 Task: Create new contact,   with mail id: 'ClarkMaya@nyc.gov', first name: 'Maya', Last name: 'Clark', Job Title: Financial Advisor, Phone number (801) 555-5678. Change life cycle stage to  'Lead' and lead status to 'New'. Add new company to the associated contact: www.linfox.comcountries
 . Logged in from softage.5@softage.net
Action: Mouse moved to (99, 56)
Screenshot: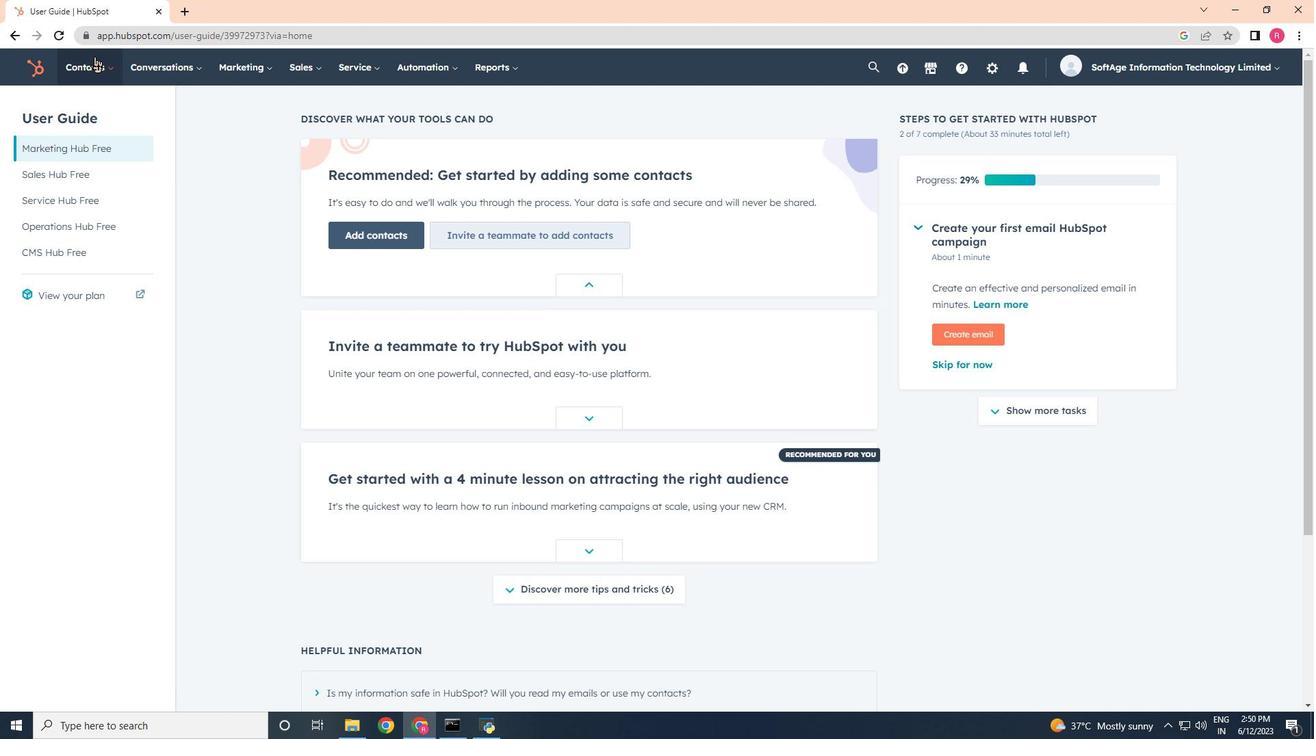 
Action: Mouse pressed left at (99, 56)
Screenshot: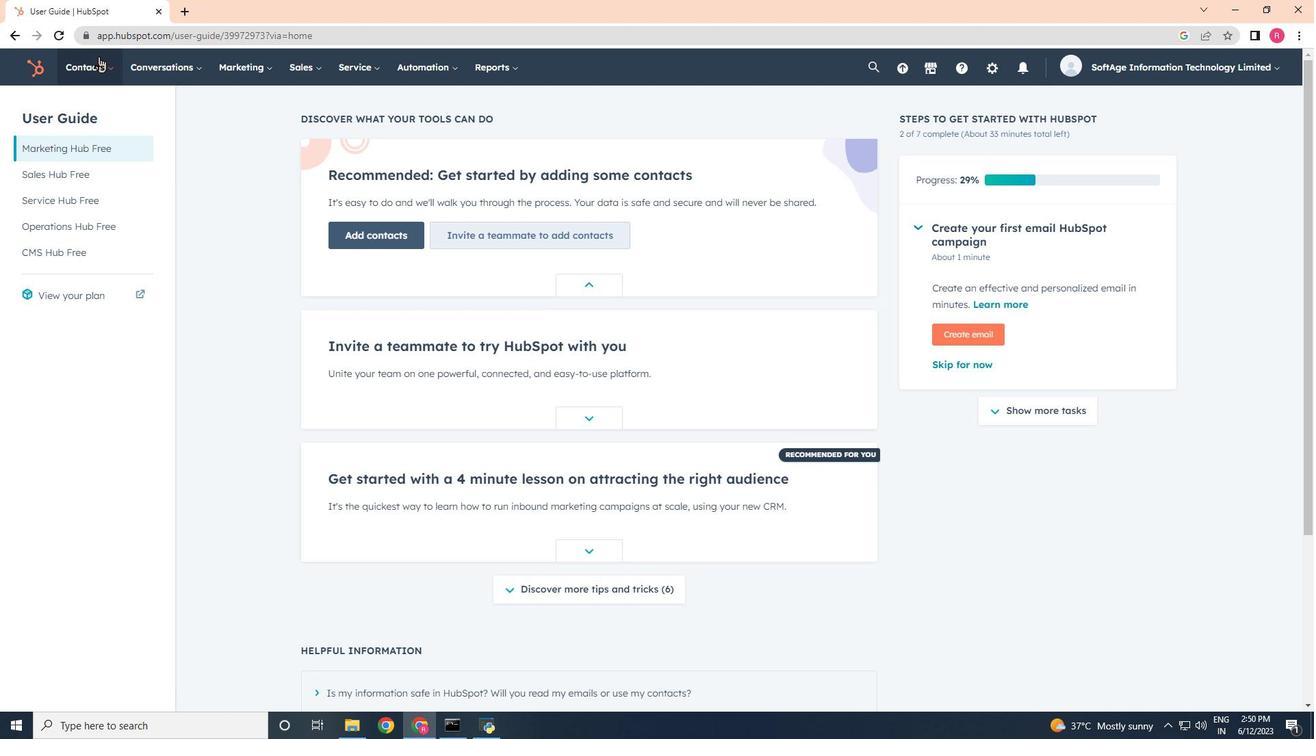 
Action: Mouse moved to (119, 100)
Screenshot: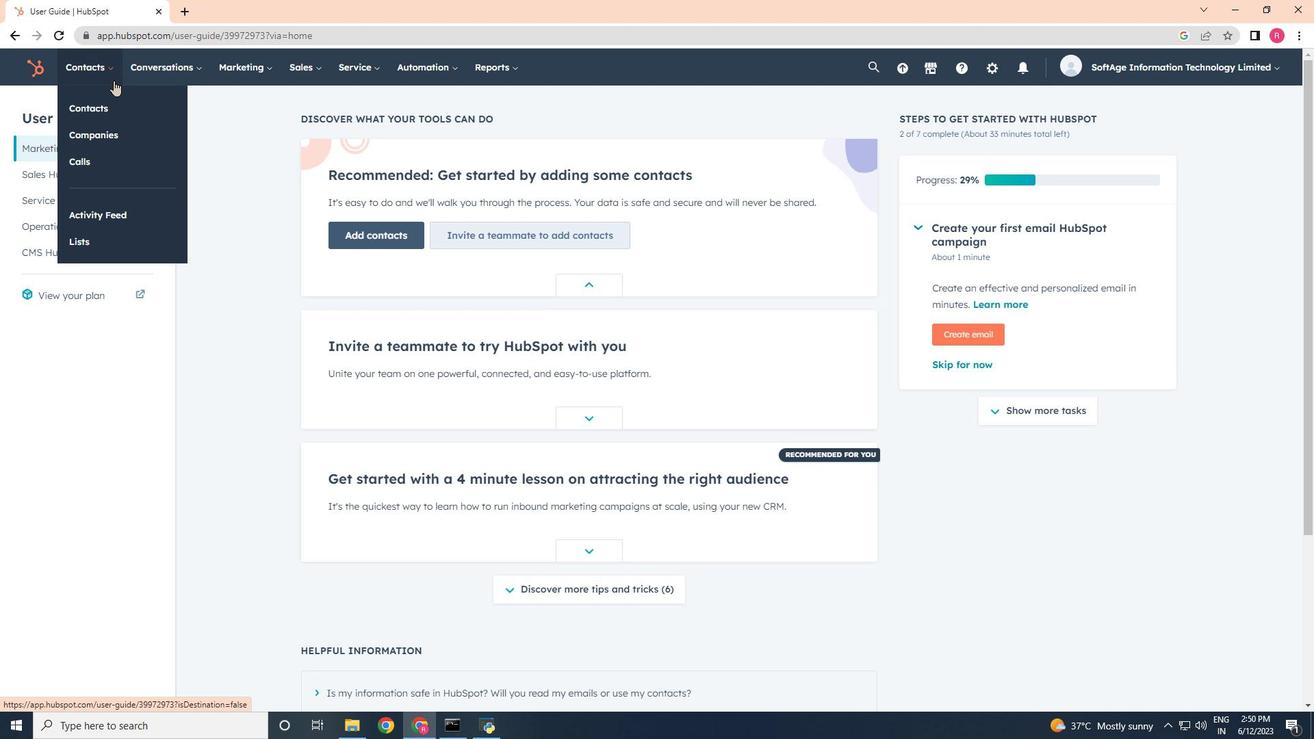 
Action: Mouse pressed left at (119, 100)
Screenshot: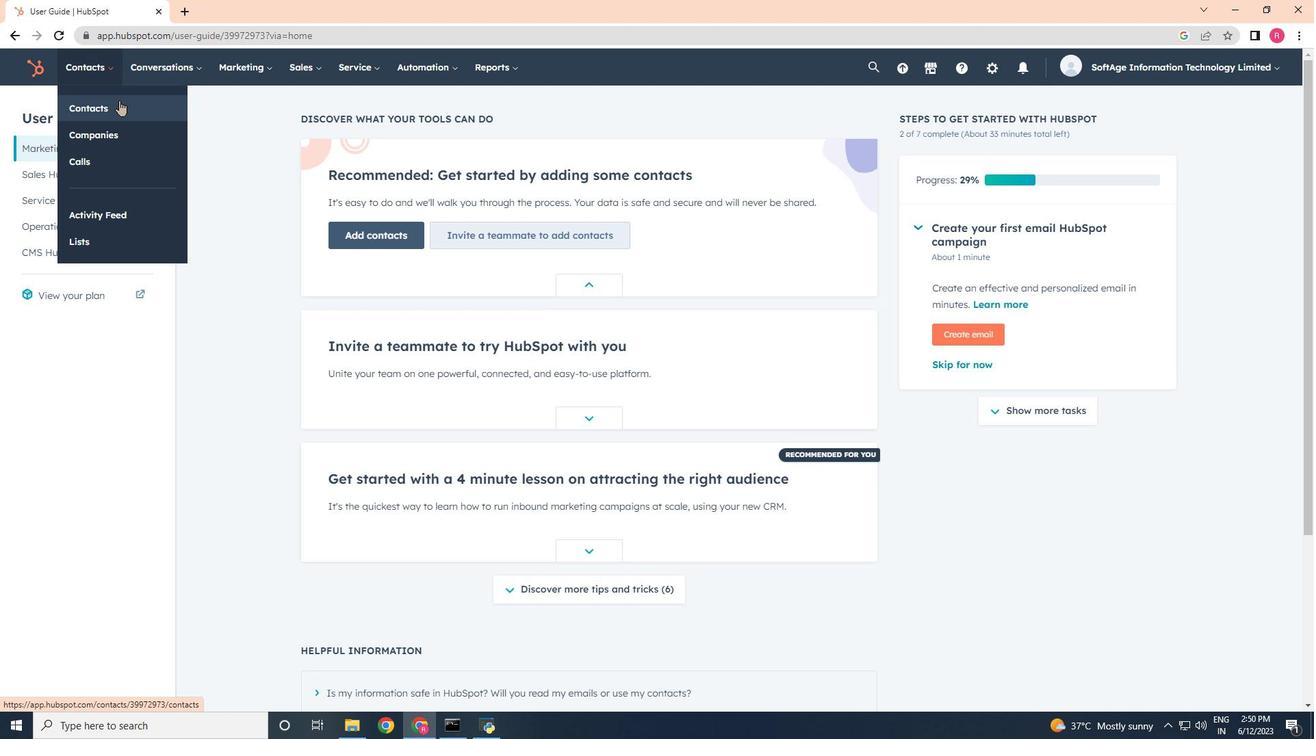 
Action: Mouse moved to (1223, 115)
Screenshot: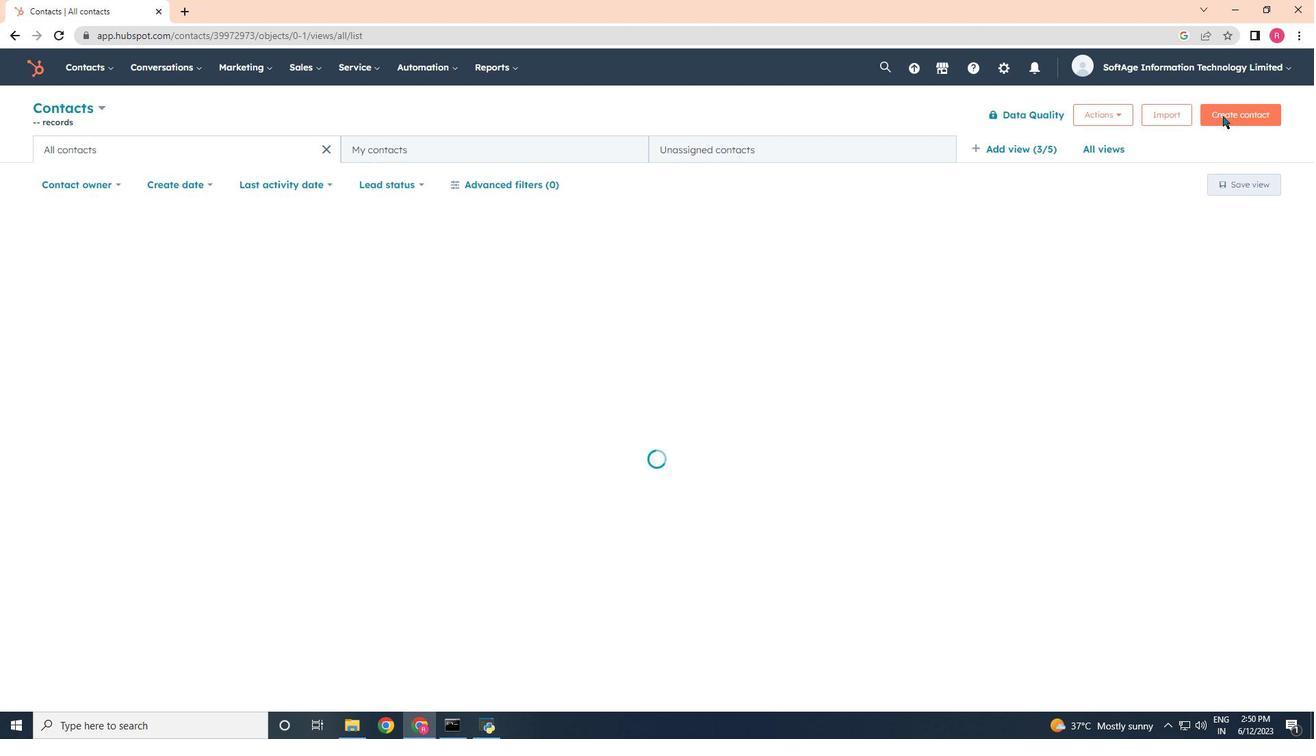 
Action: Mouse pressed left at (1223, 115)
Screenshot: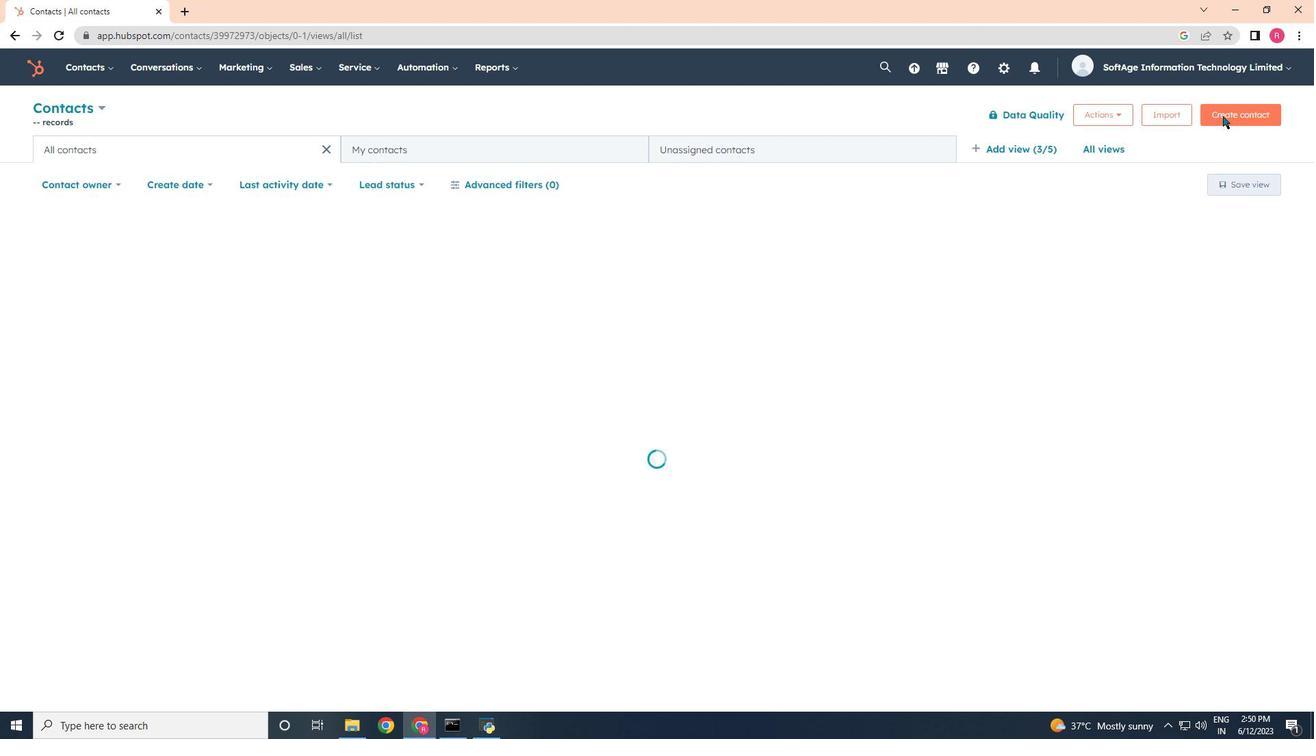 
Action: Mouse moved to (979, 186)
Screenshot: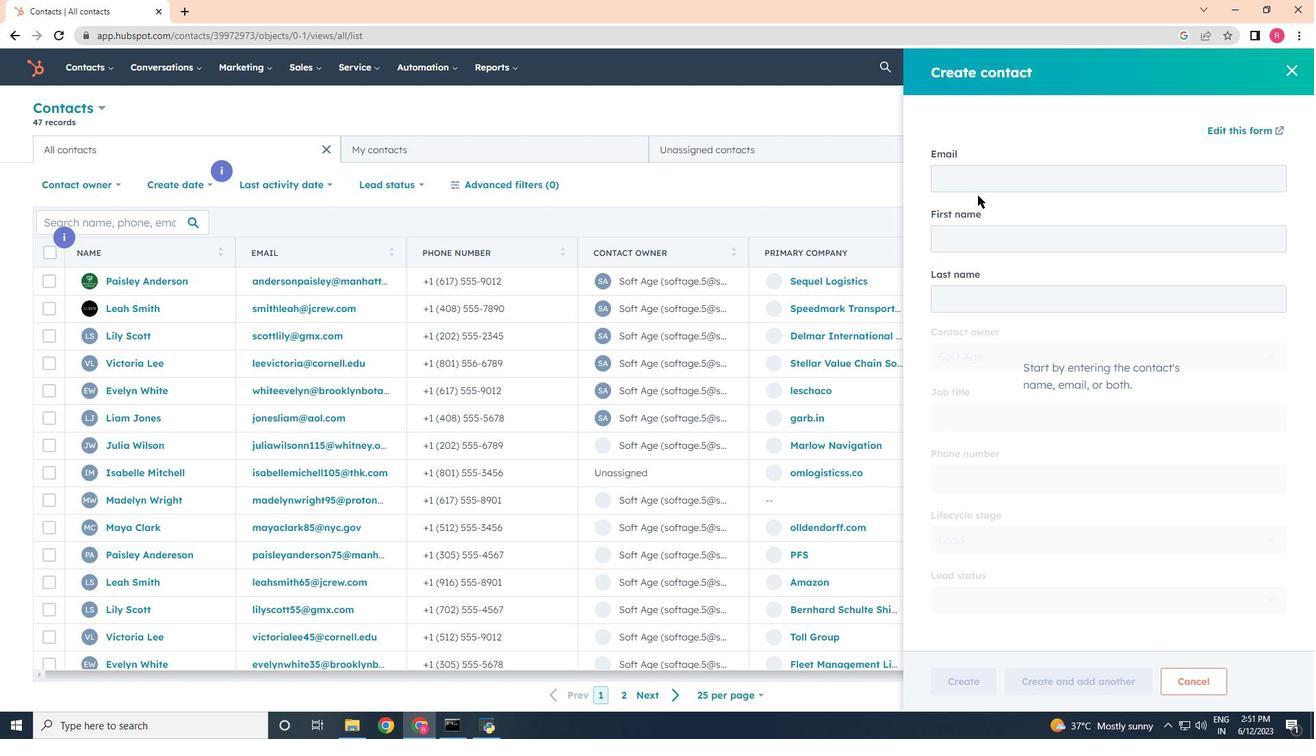 
Action: Mouse pressed left at (979, 186)
Screenshot: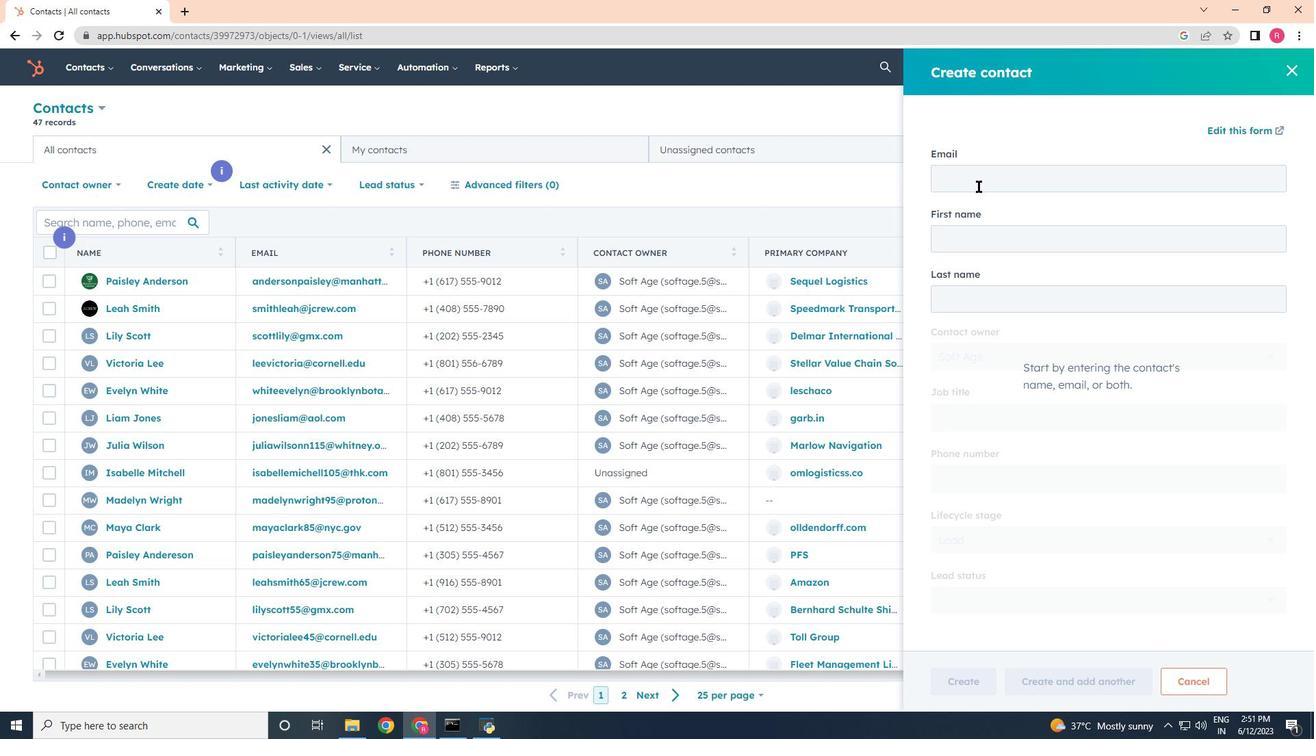 
Action: Mouse moved to (803, 291)
Screenshot: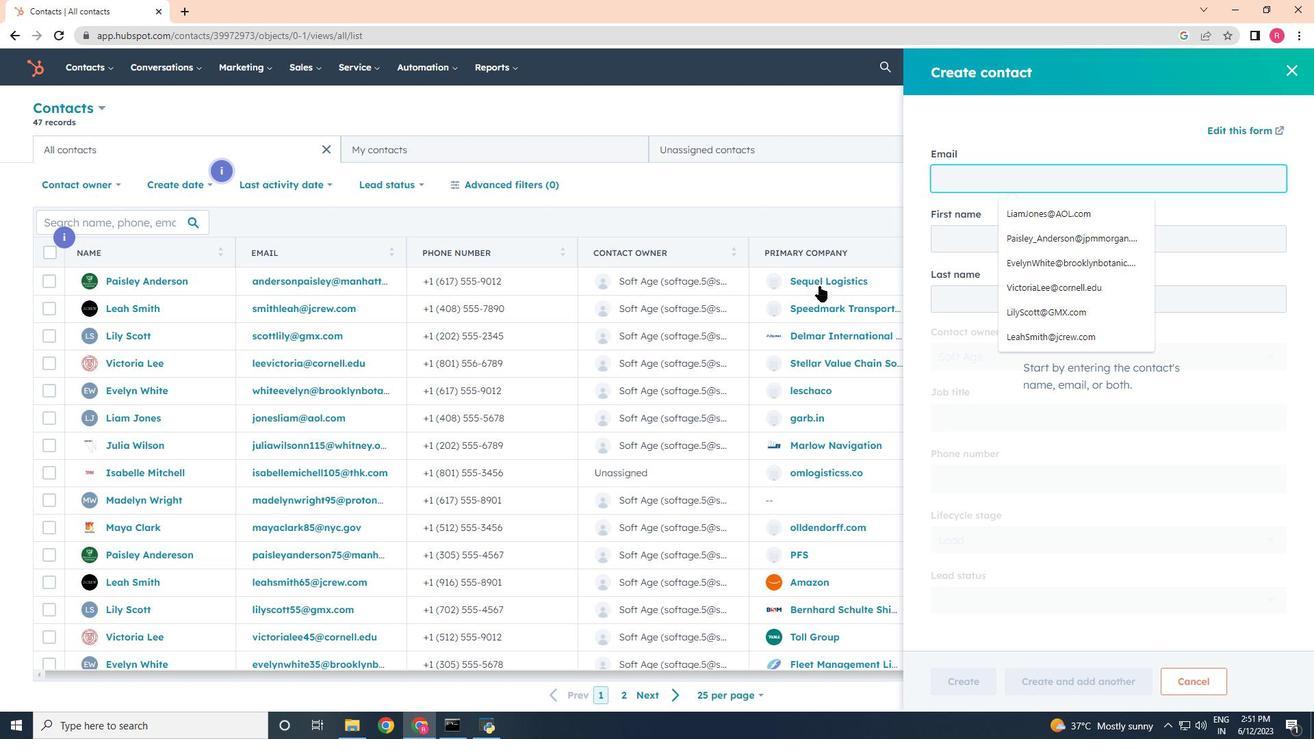 
Action: Key pressed <Key.shift>Clark<Key.shift>Maya<Key.shift><Key.shift><Key.shift>@nyc.gov
Screenshot: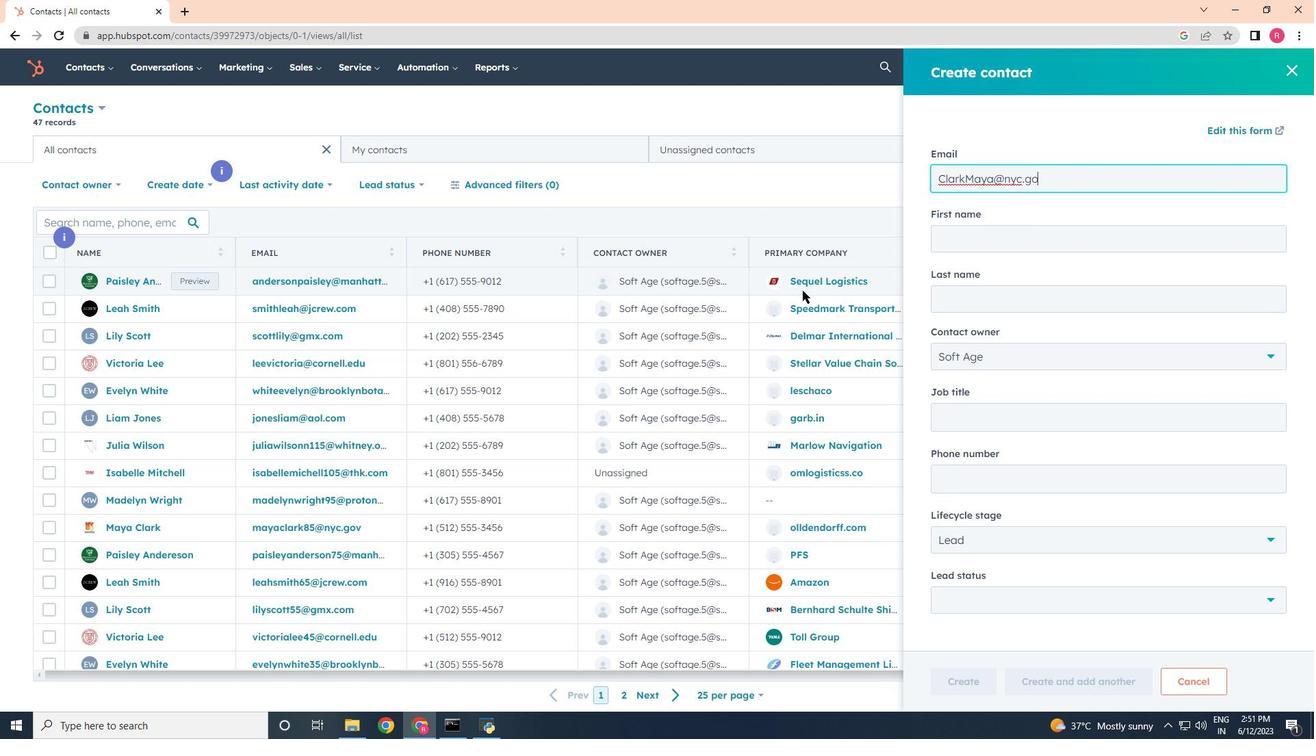
Action: Mouse moved to (990, 235)
Screenshot: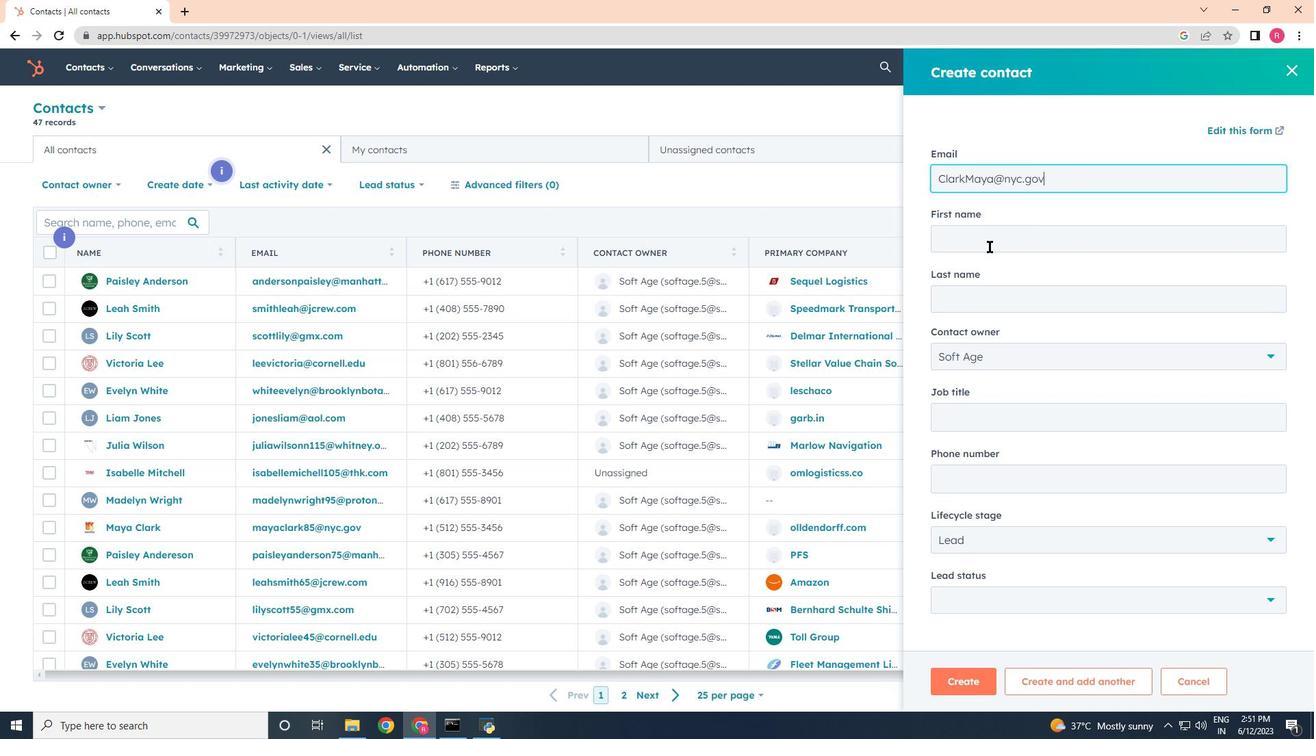 
Action: Mouse pressed left at (990, 235)
Screenshot: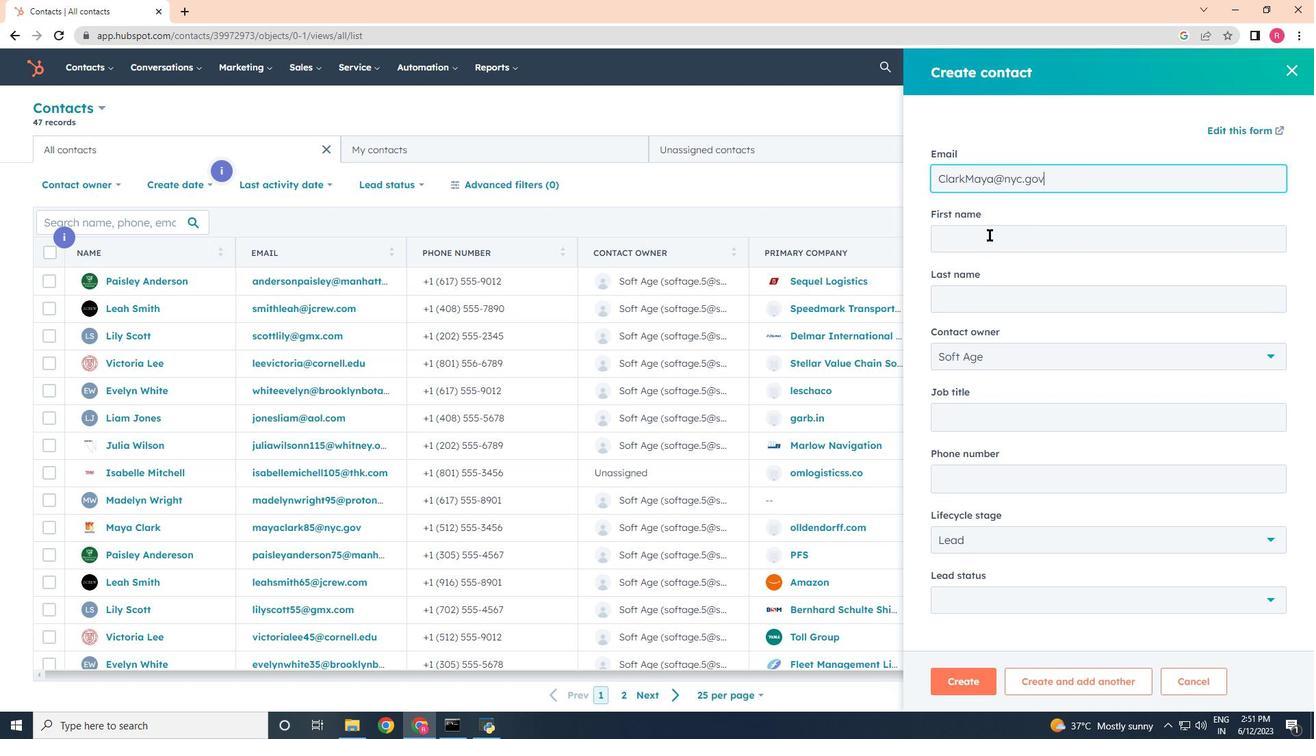 
Action: Key pressed <Key.shift>Maya<Key.tab><Key.shift><Key.shift><Key.shift><Key.shift>Clark<Key.tab><Key.tab><Key.shift>Financial<Key.space><Key.shift>Advisor<Key.tab>8015555678
Screenshot: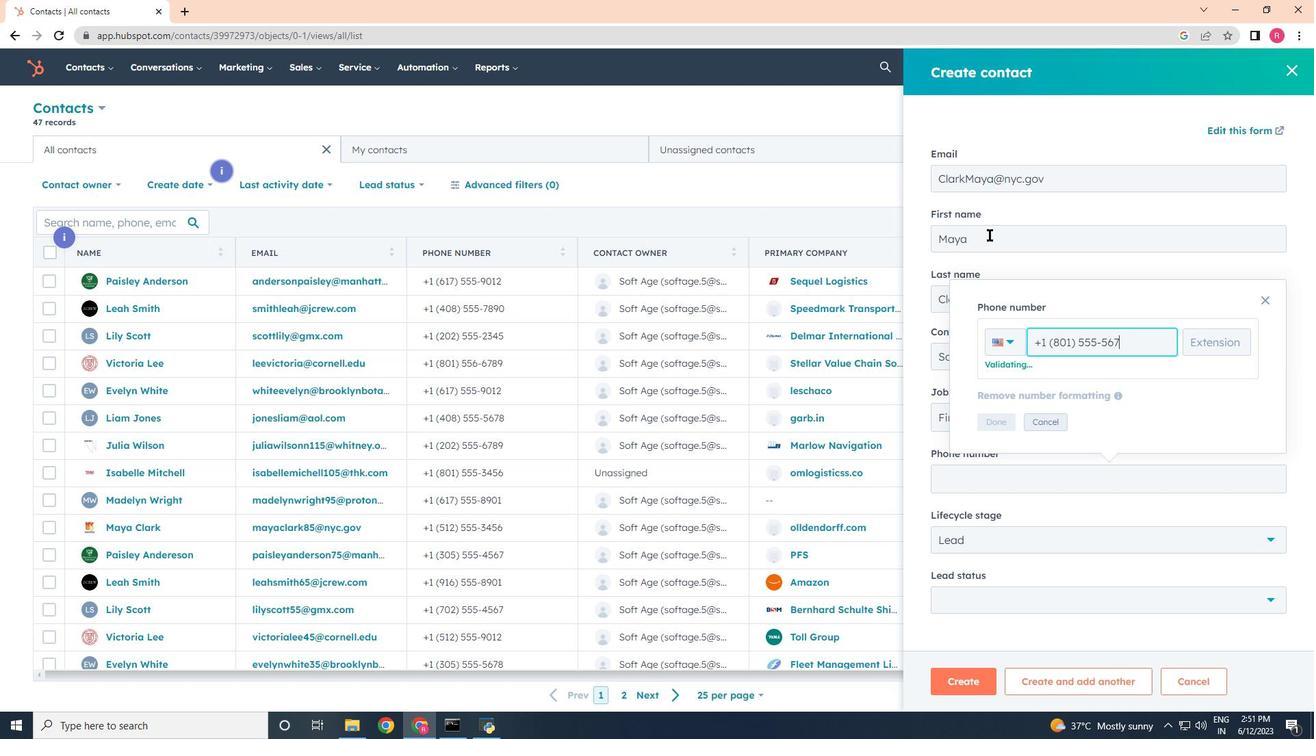
Action: Mouse moved to (996, 417)
Screenshot: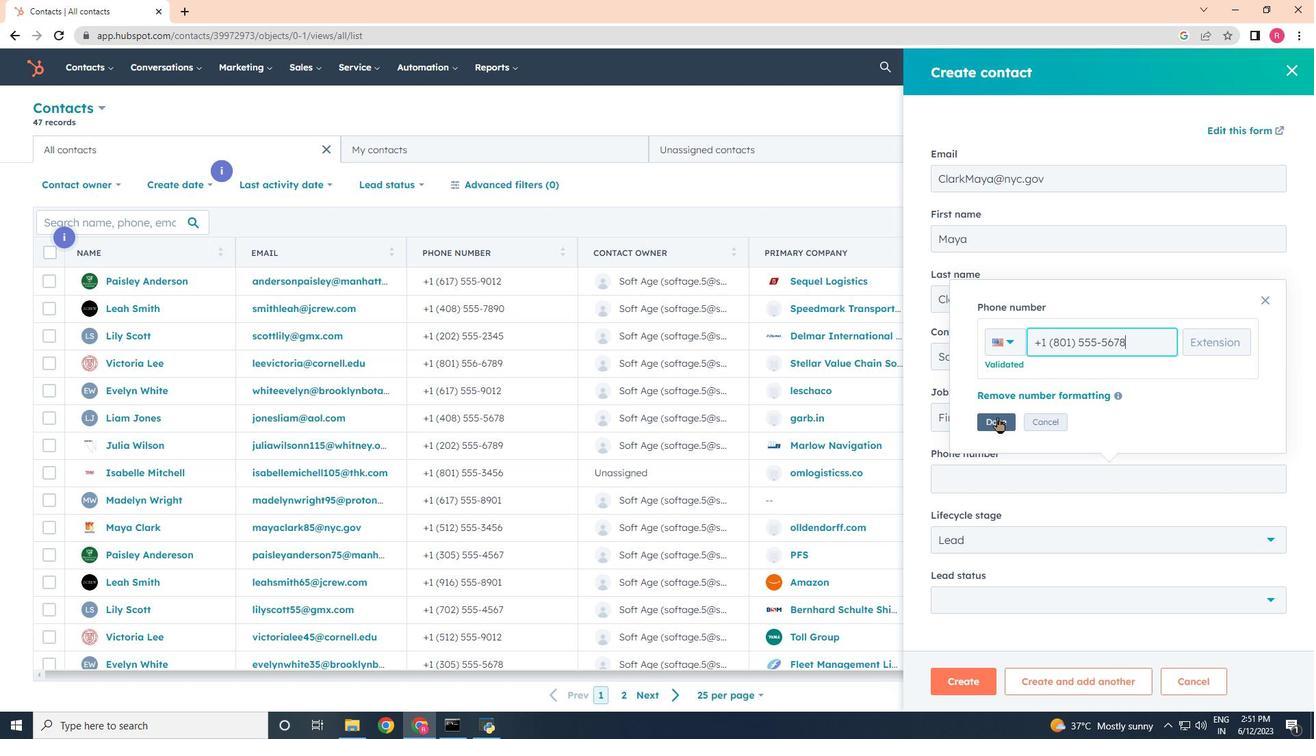 
Action: Mouse pressed left at (996, 417)
Screenshot: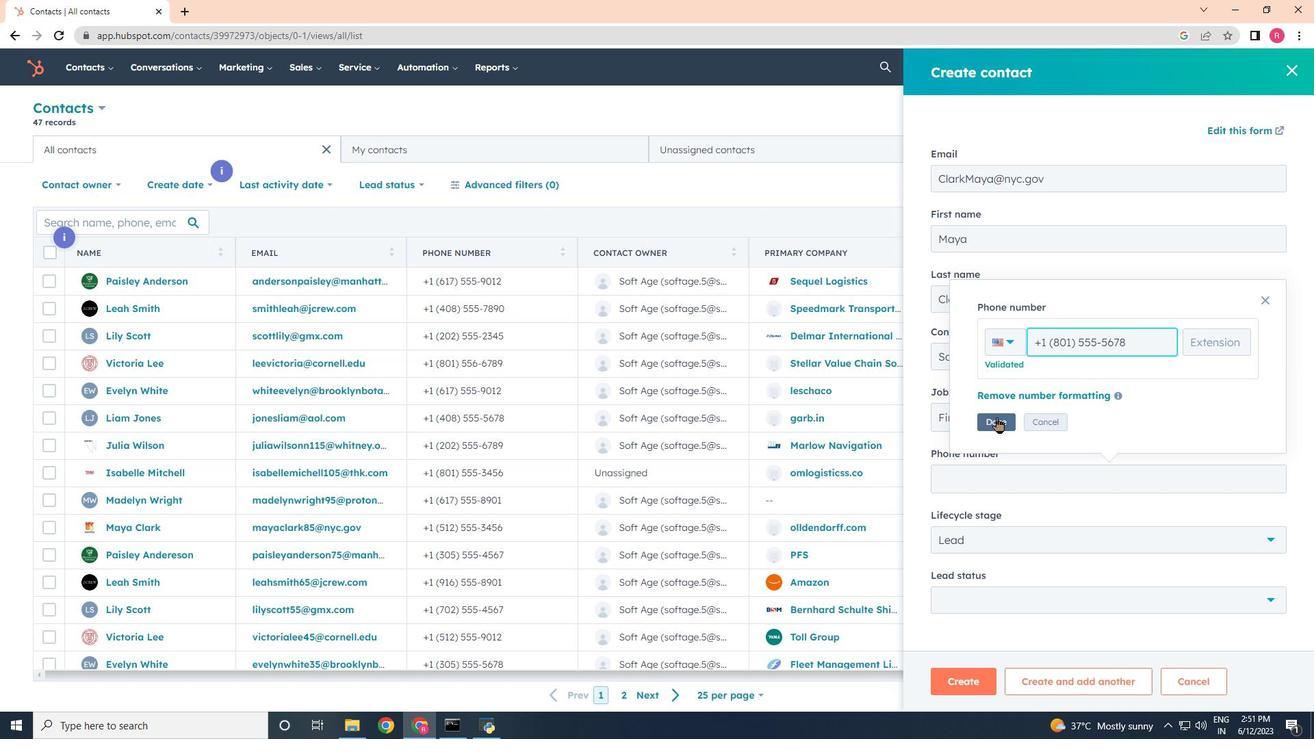 
Action: Mouse moved to (999, 438)
Screenshot: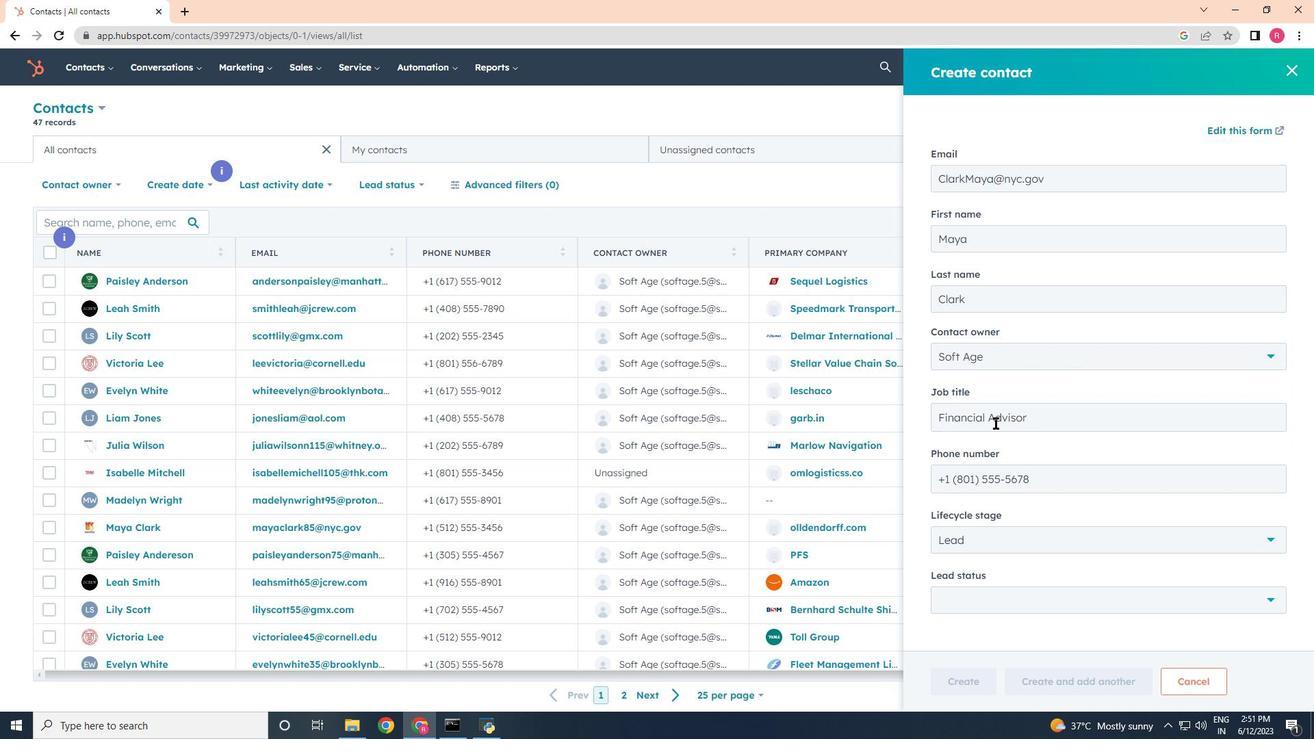 
Action: Mouse scrolled (999, 437) with delta (0, 0)
Screenshot: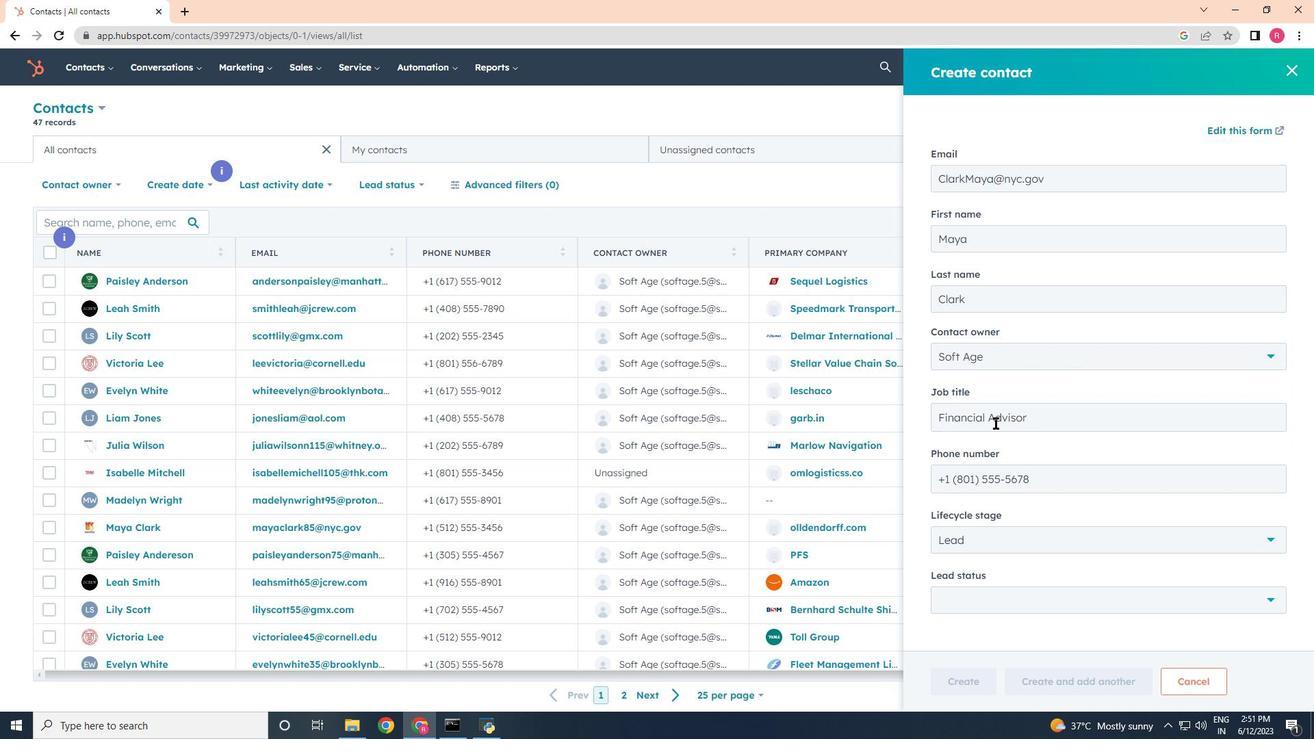 
Action: Mouse moved to (1005, 457)
Screenshot: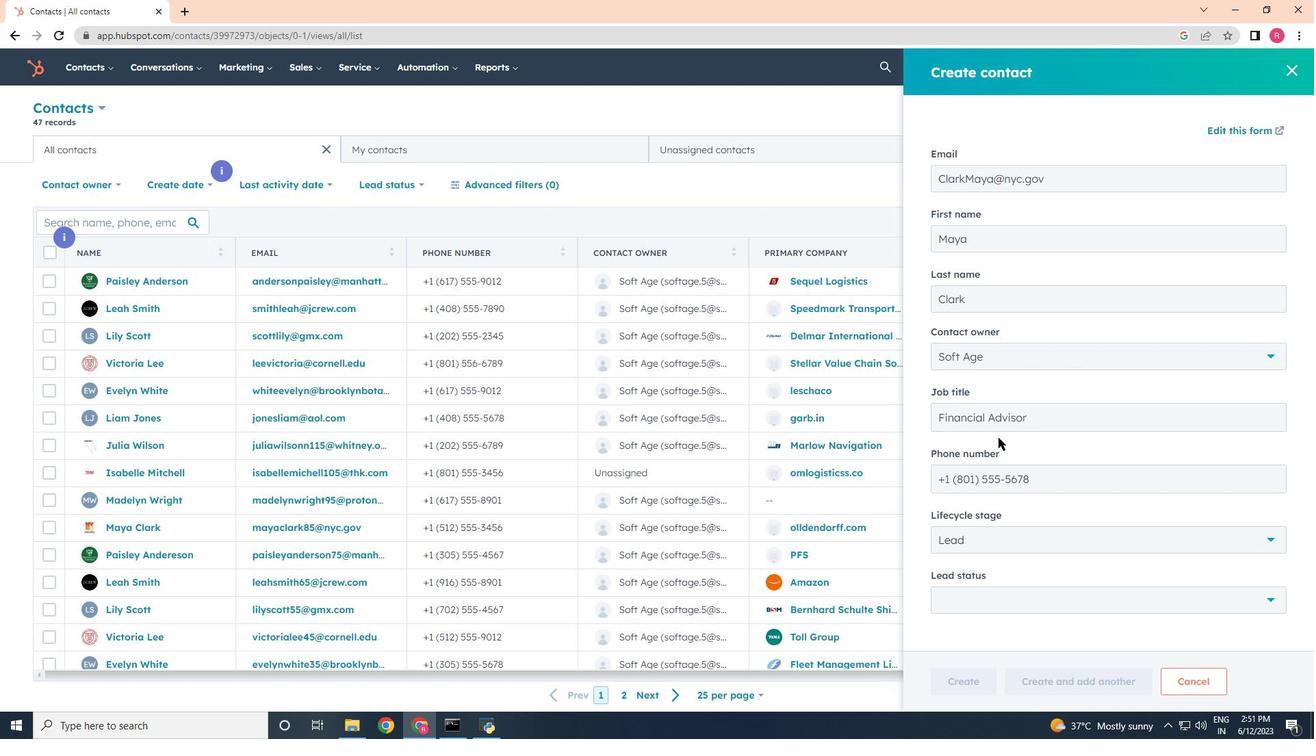 
Action: Mouse scrolled (1005, 456) with delta (0, 0)
Screenshot: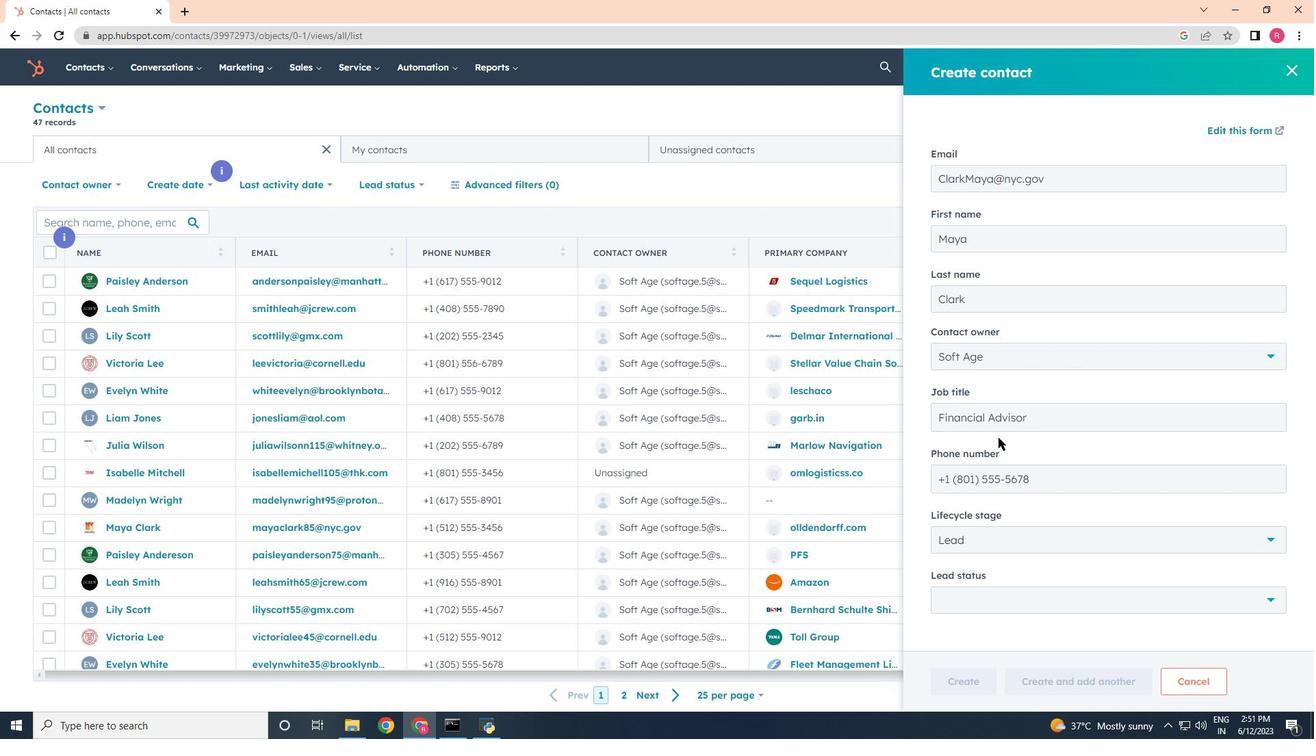 
Action: Mouse moved to (1005, 458)
Screenshot: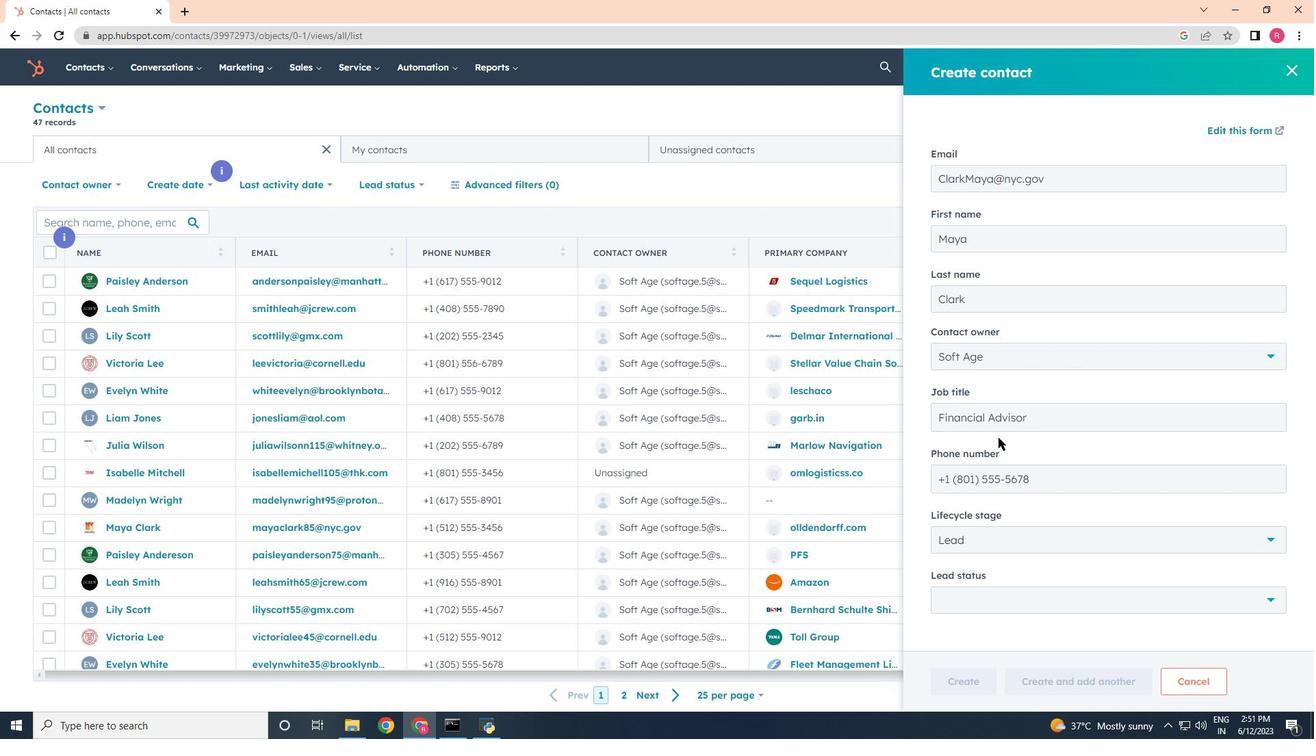 
Action: Mouse scrolled (1005, 457) with delta (0, 0)
Screenshot: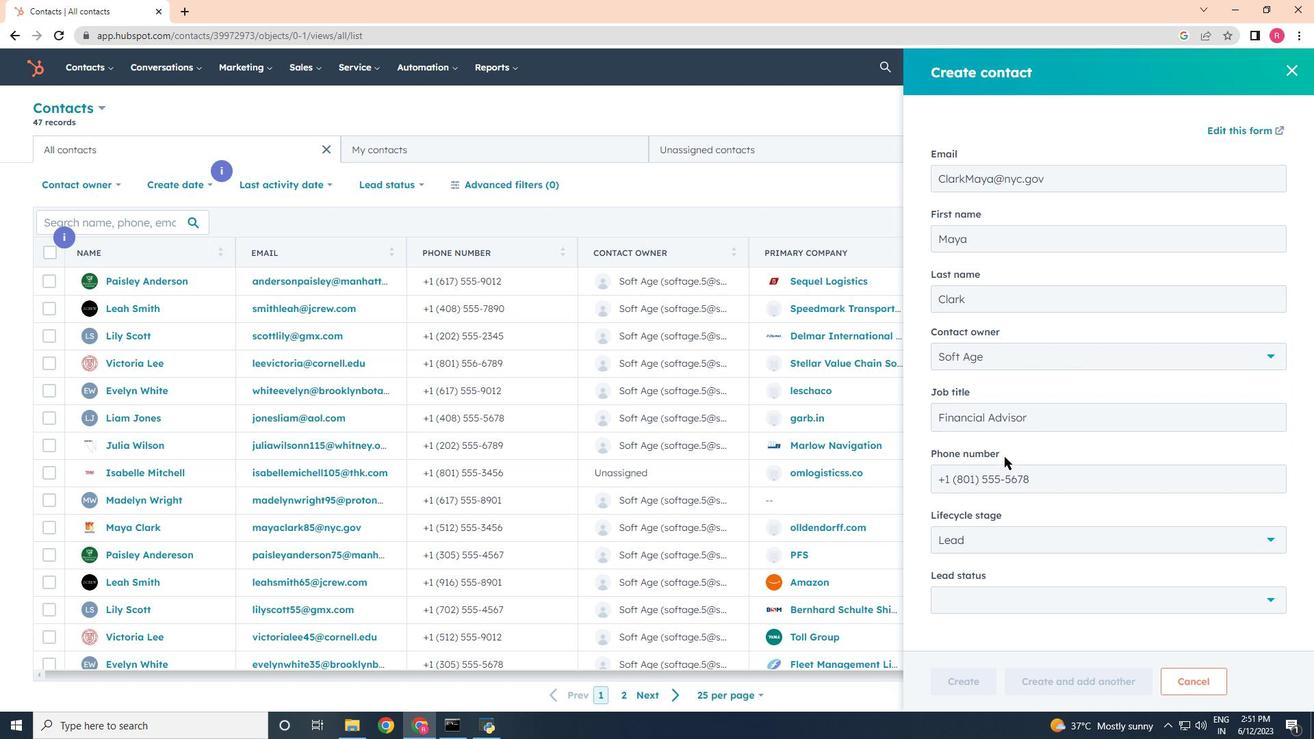 
Action: Mouse moved to (1016, 532)
Screenshot: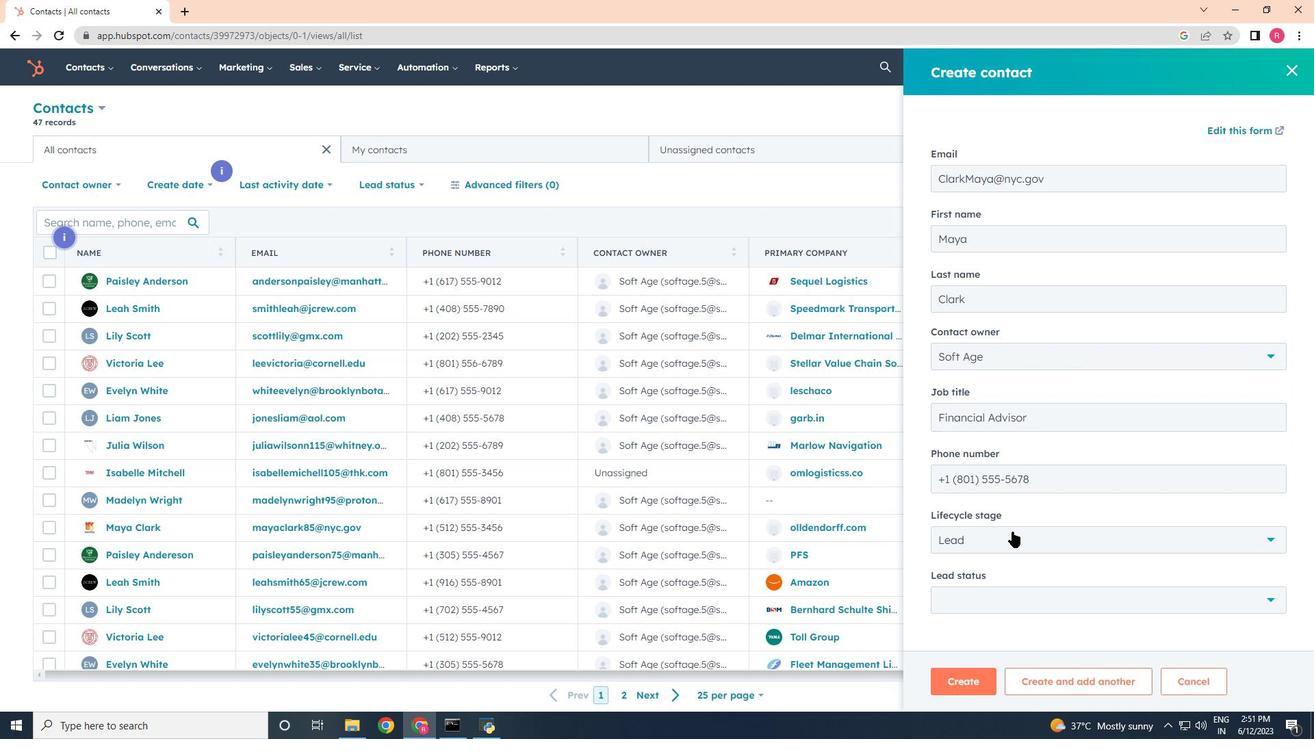 
Action: Mouse pressed left at (1016, 532)
Screenshot: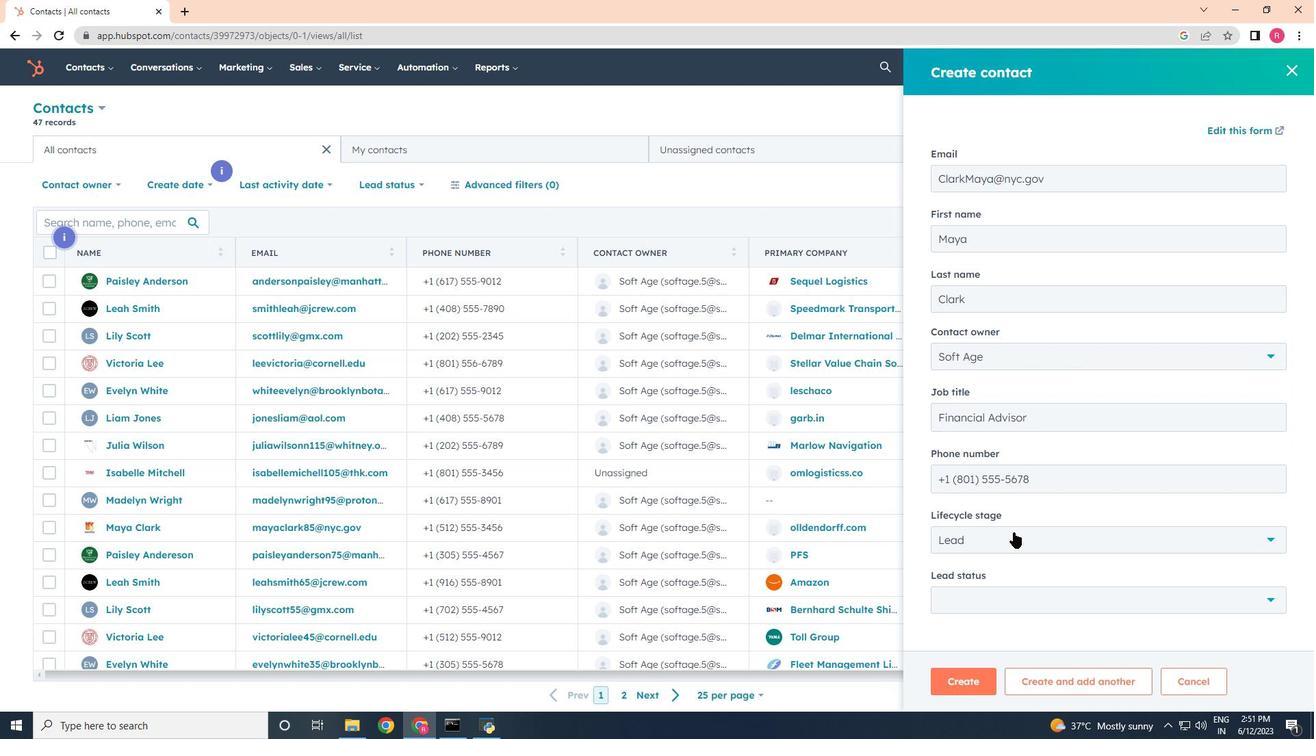 
Action: Mouse moved to (972, 406)
Screenshot: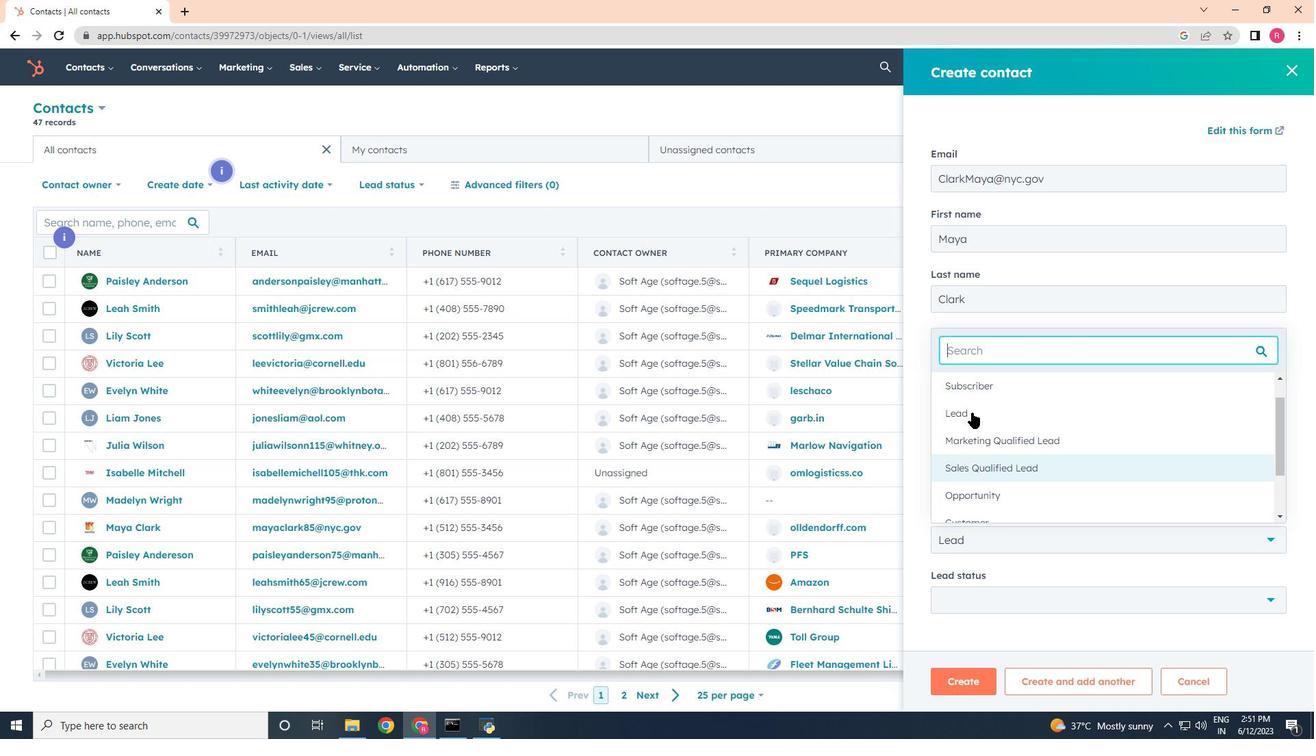
Action: Mouse pressed left at (972, 406)
Screenshot: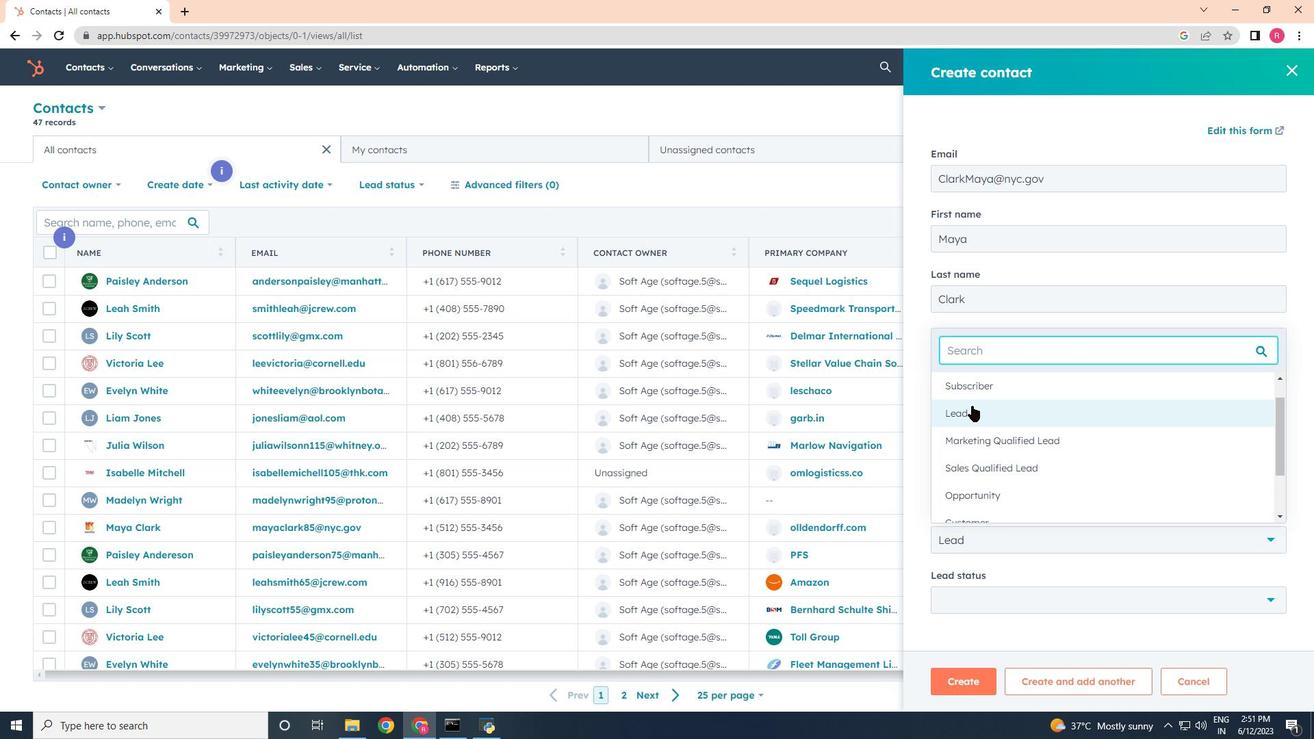 
Action: Mouse moved to (971, 604)
Screenshot: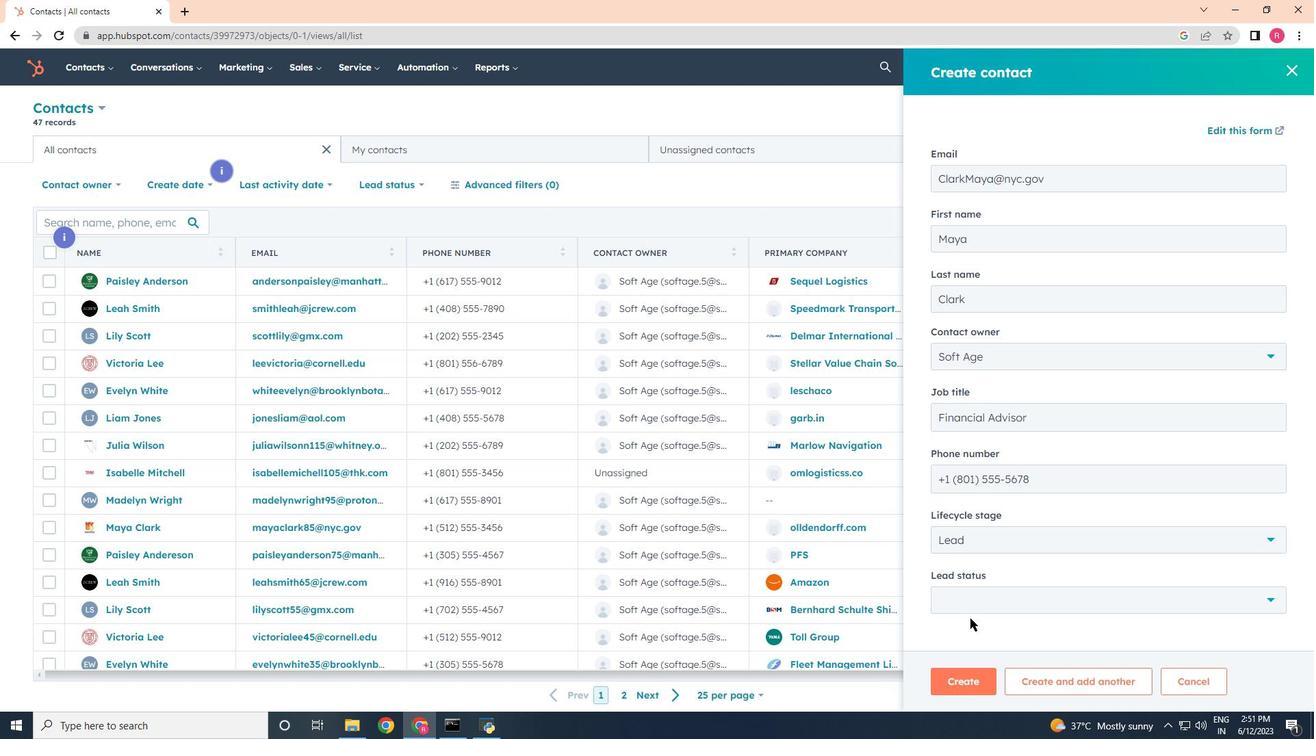 
Action: Mouse pressed left at (971, 604)
Screenshot: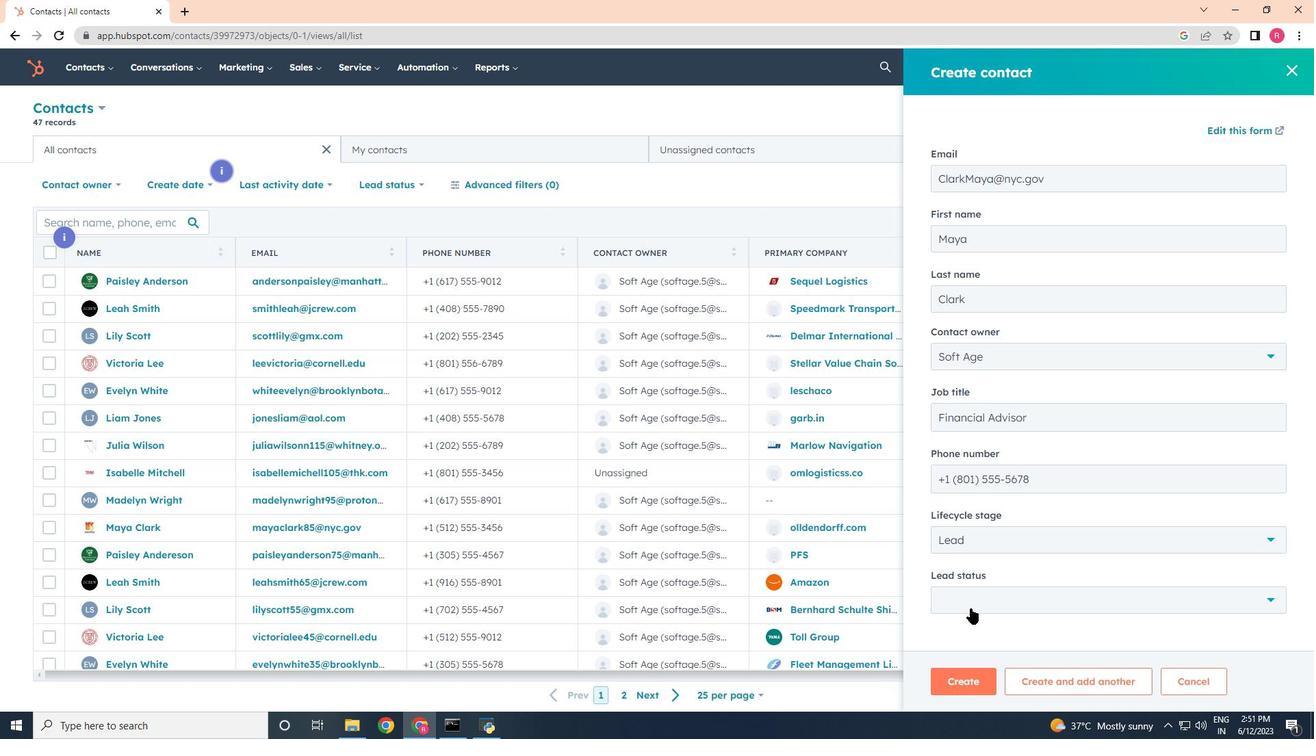 
Action: Mouse moved to (966, 472)
Screenshot: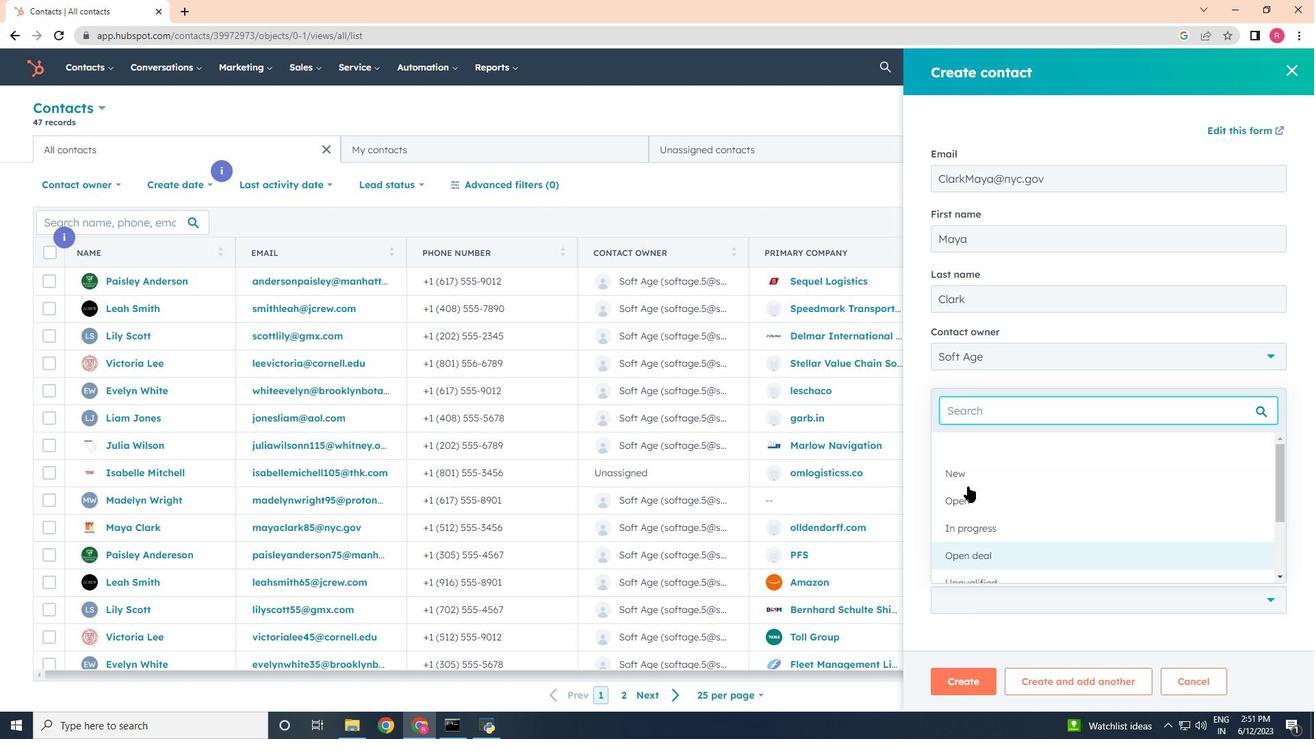 
Action: Mouse pressed left at (966, 472)
Screenshot: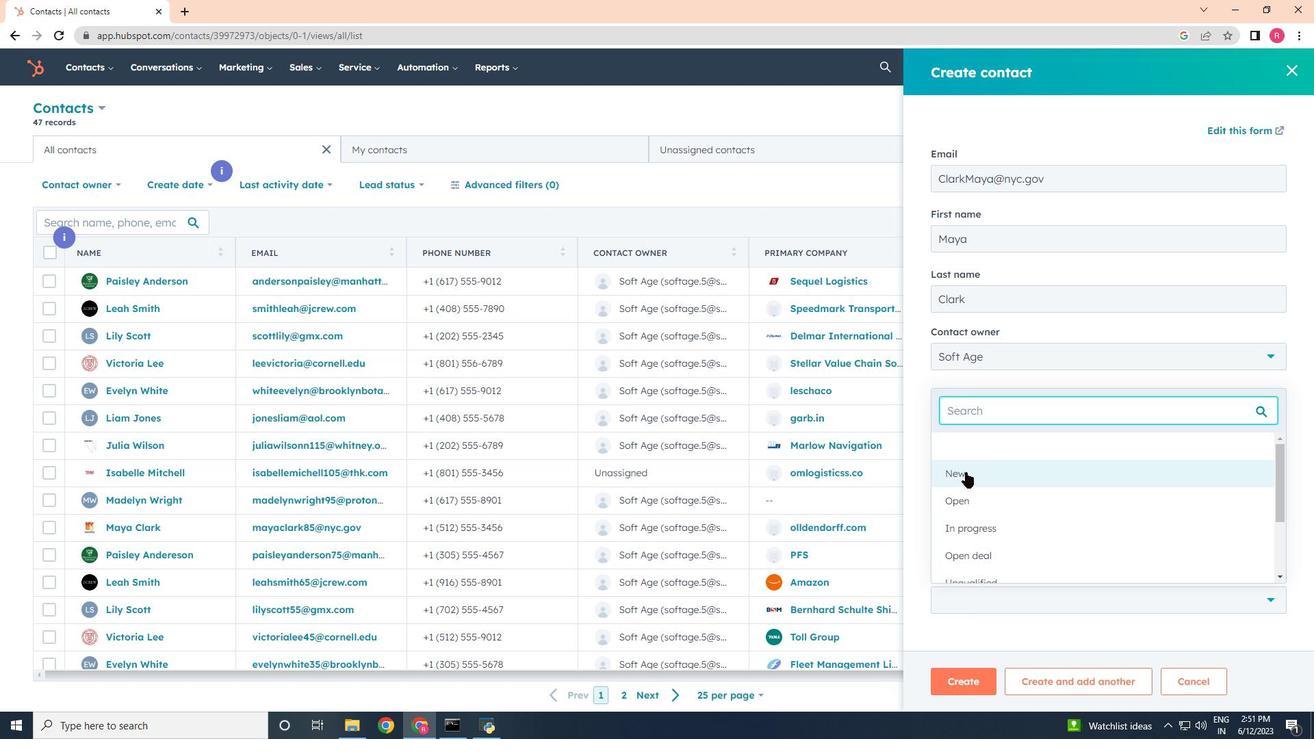 
Action: Mouse moved to (966, 685)
Screenshot: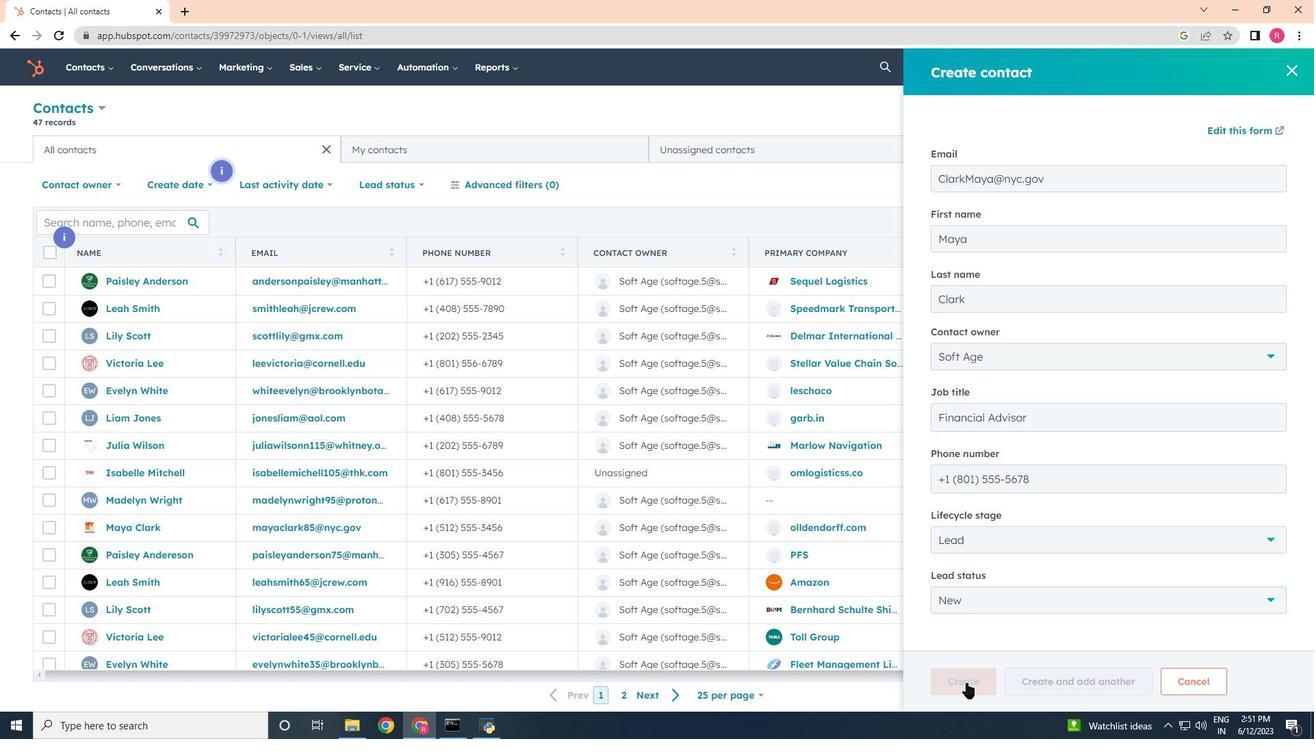 
Action: Mouse pressed left at (966, 685)
Screenshot: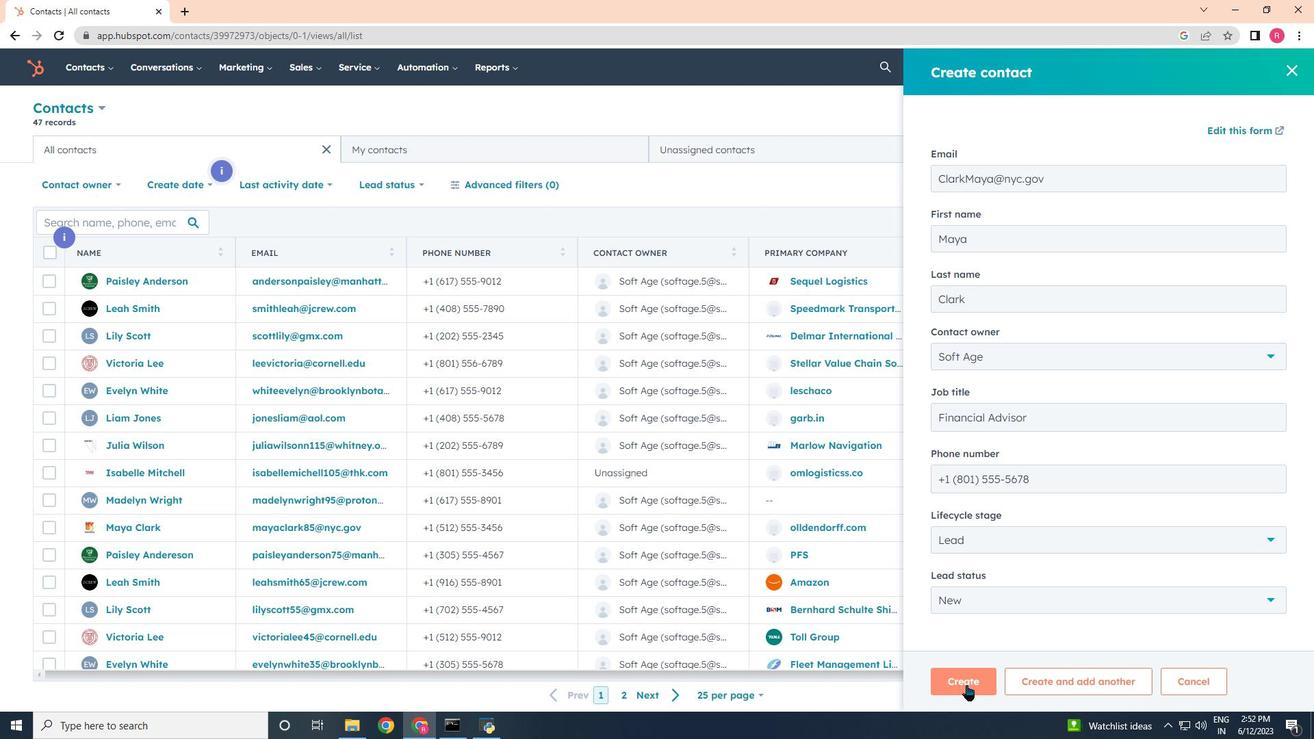 
Action: Mouse moved to (927, 441)
Screenshot: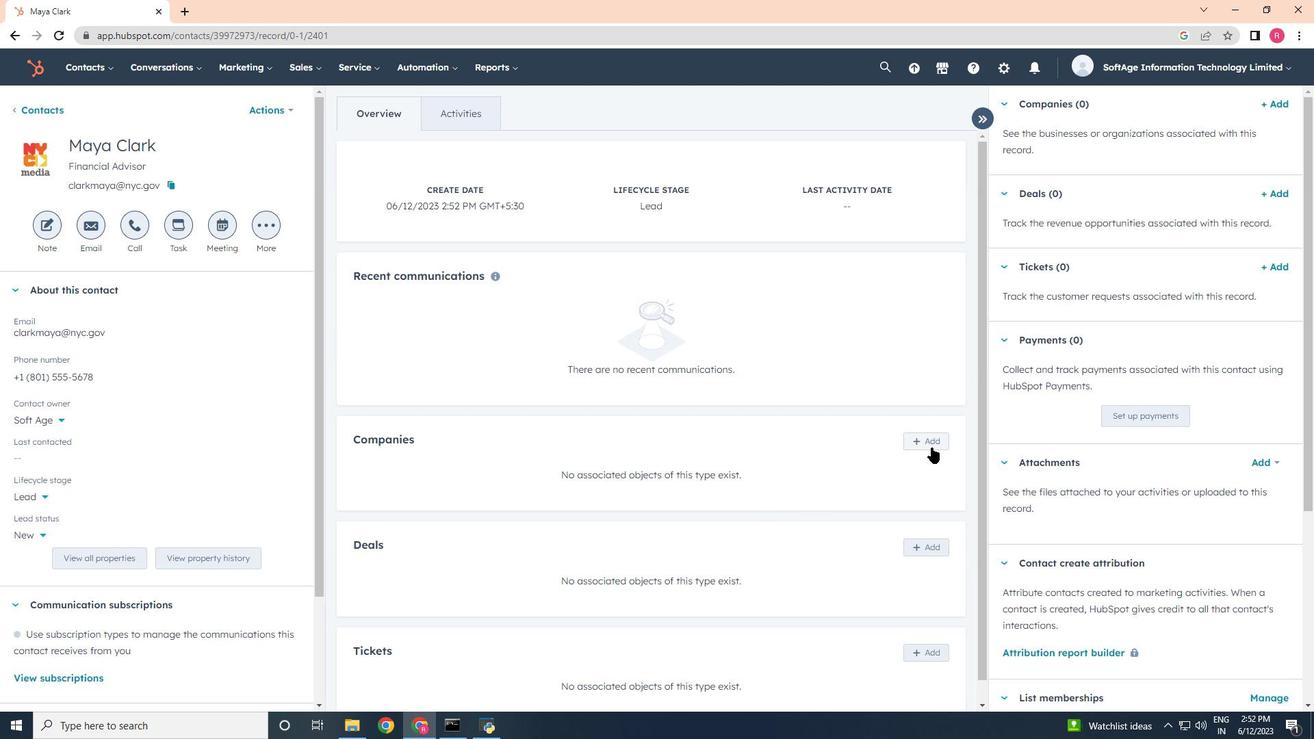 
Action: Mouse pressed left at (927, 441)
Screenshot: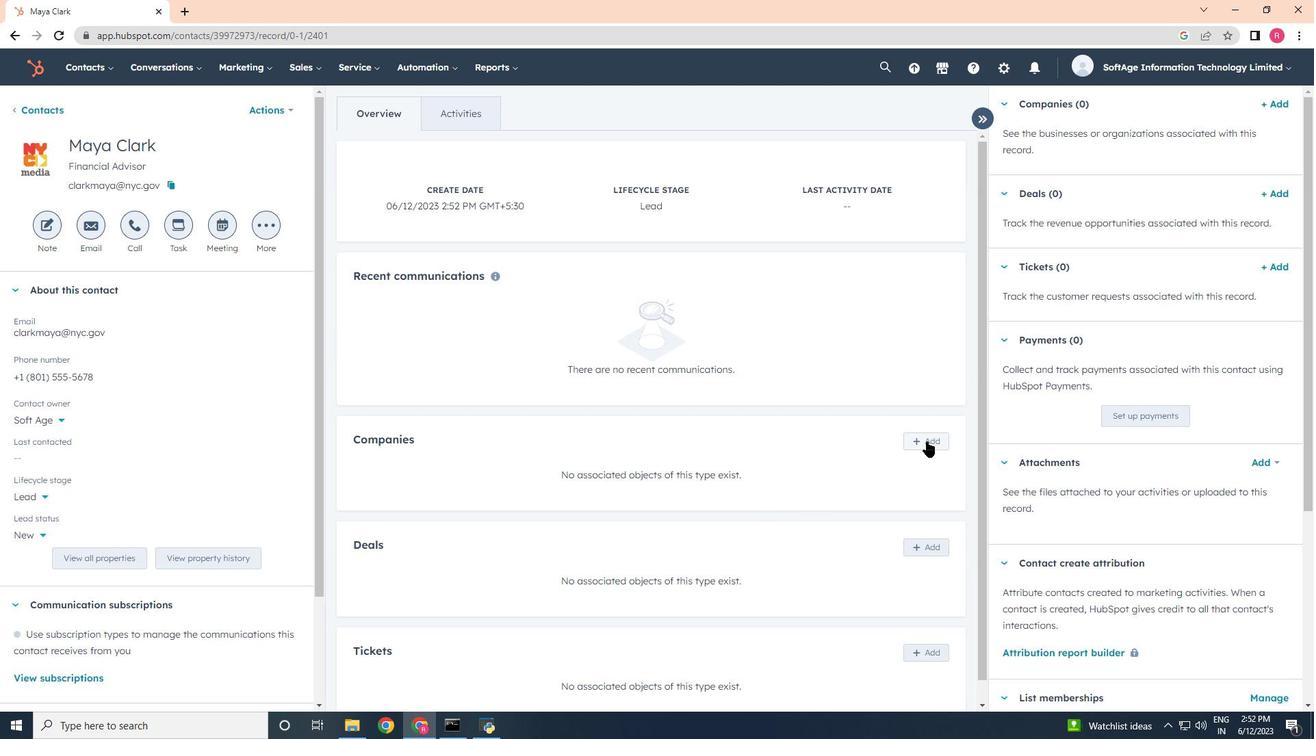
Action: Mouse moved to (987, 145)
Screenshot: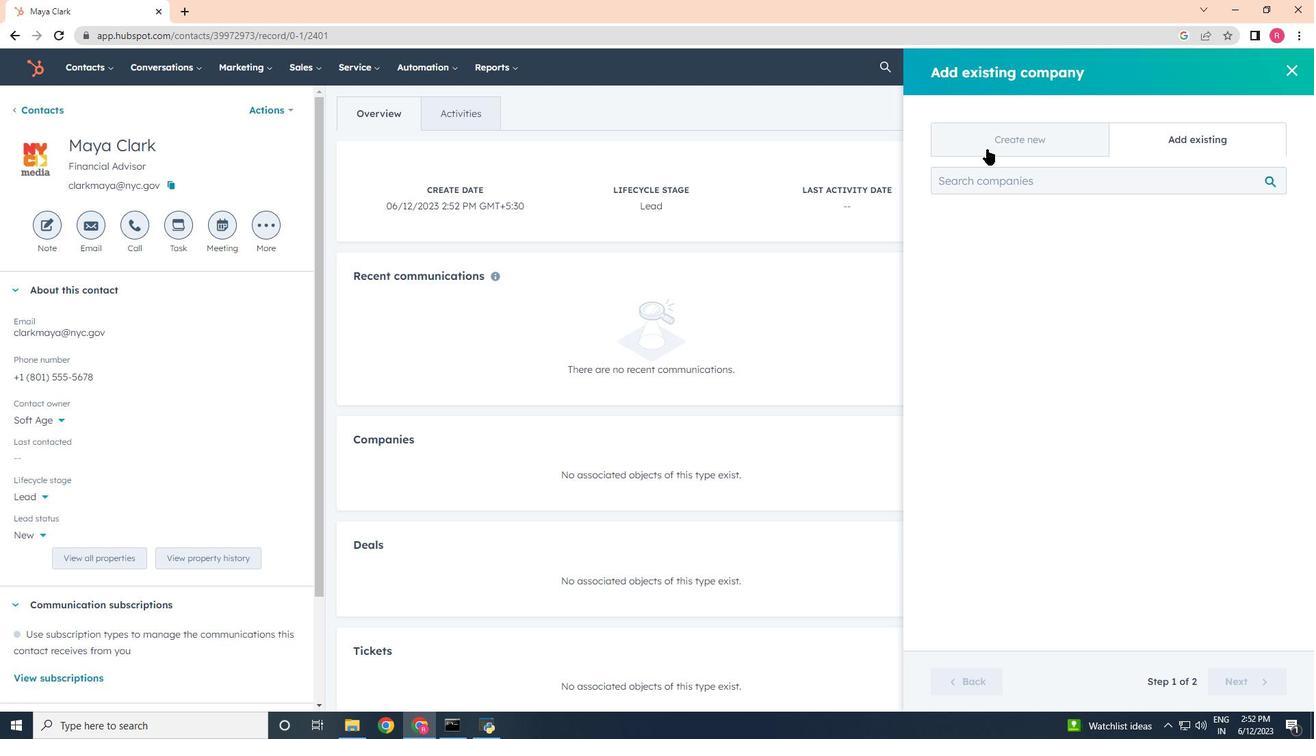 
Action: Mouse pressed left at (987, 145)
Screenshot: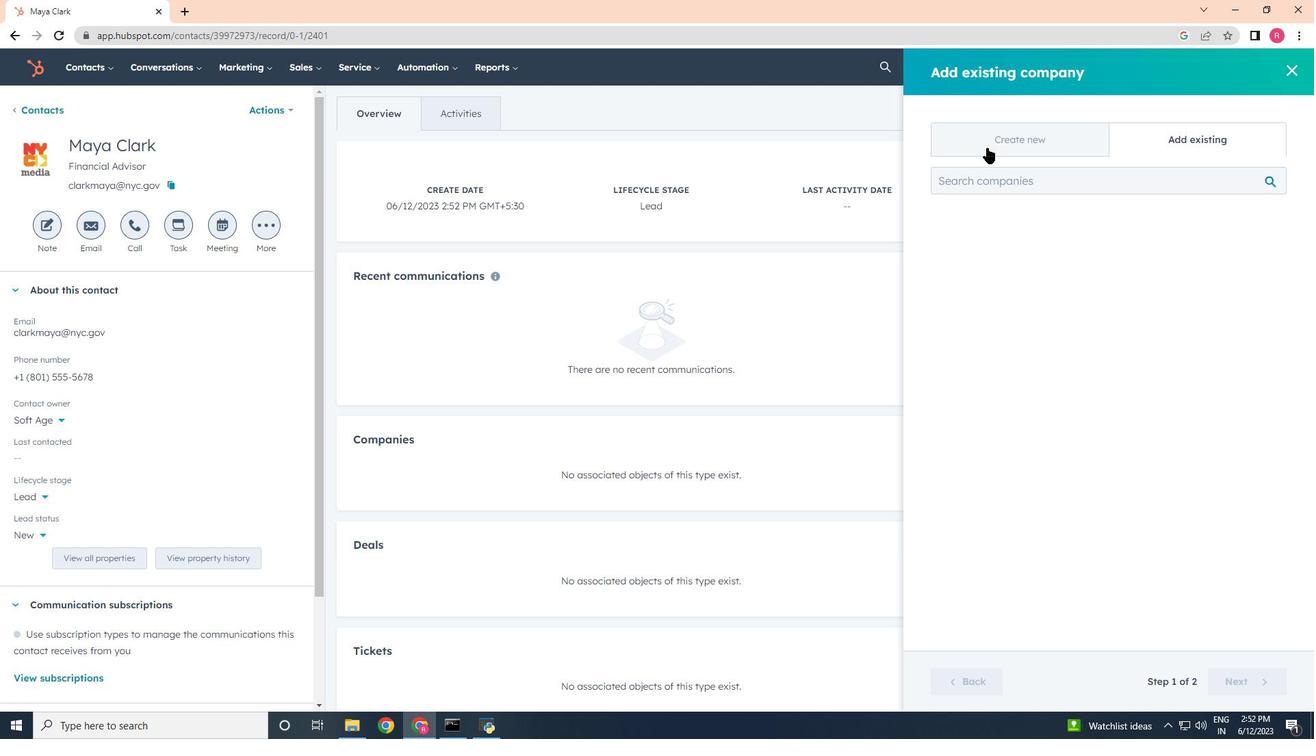 
Action: Mouse moved to (999, 219)
Screenshot: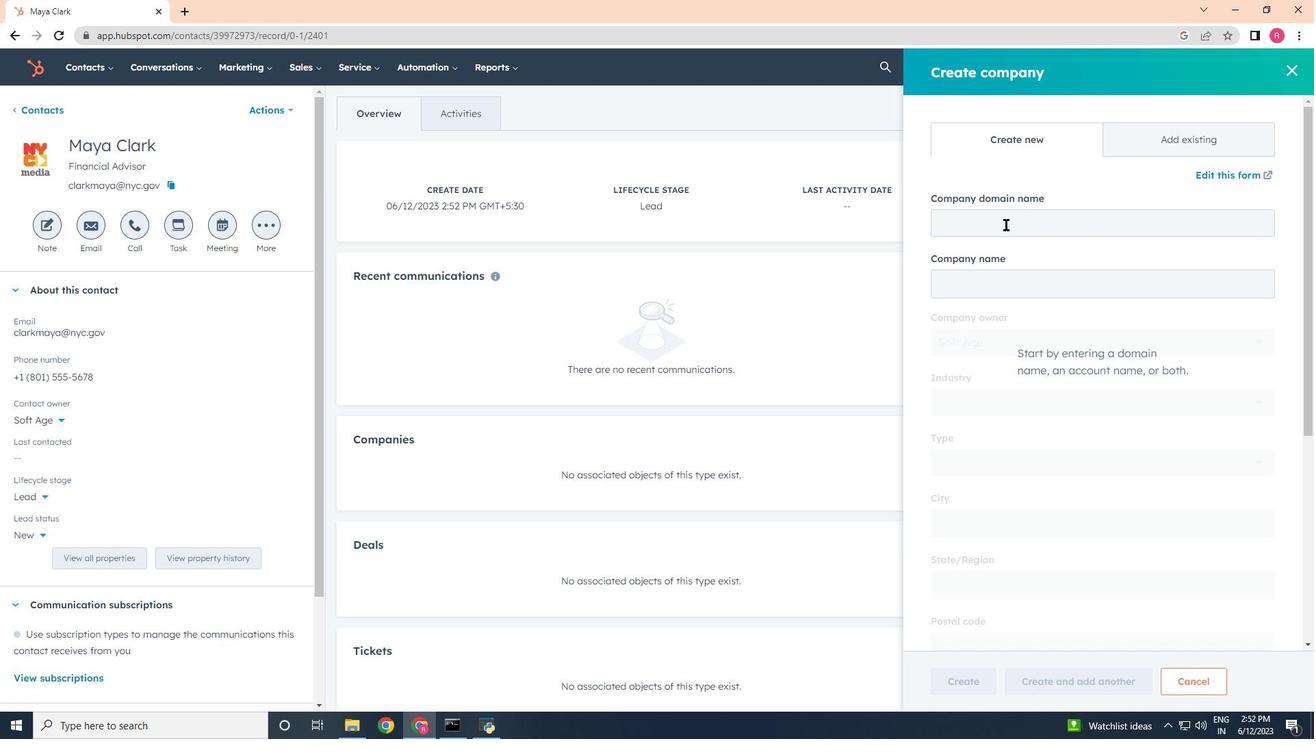 
Action: Mouse pressed left at (999, 219)
Screenshot: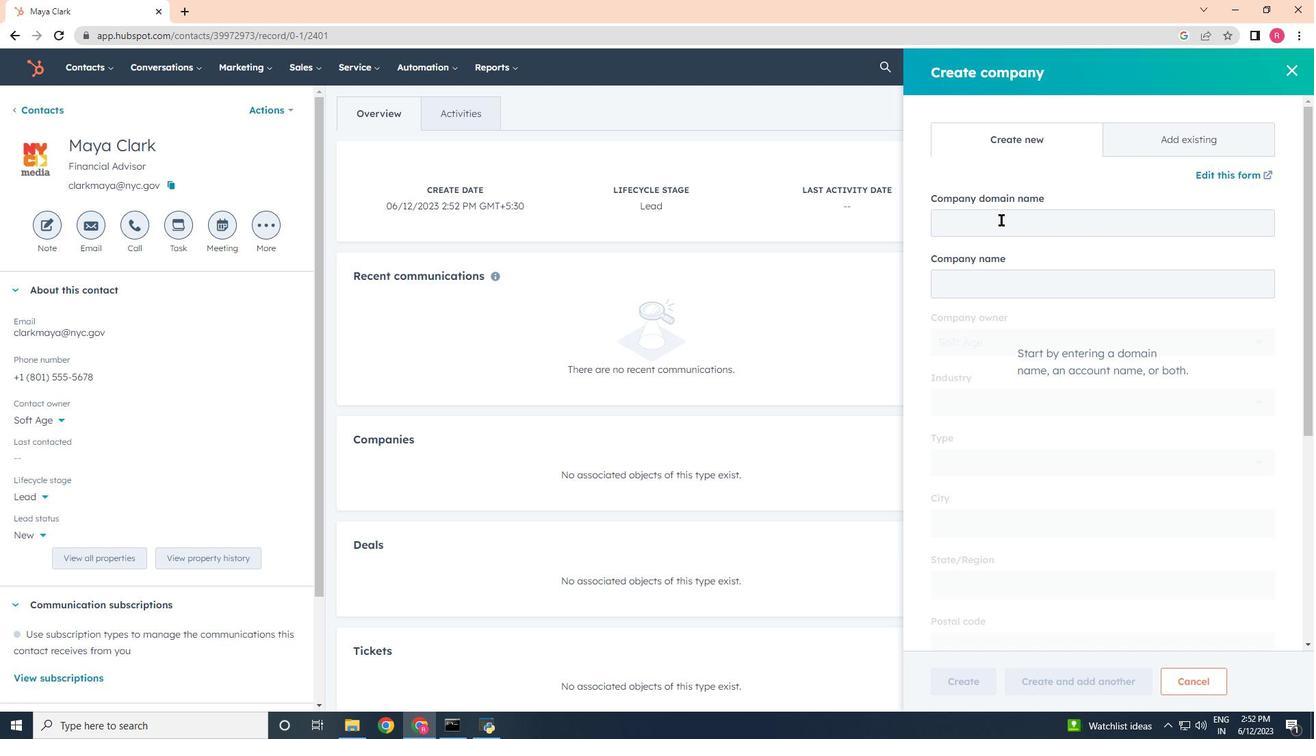 
Action: Key pressed www.linfox.comcountries
Screenshot: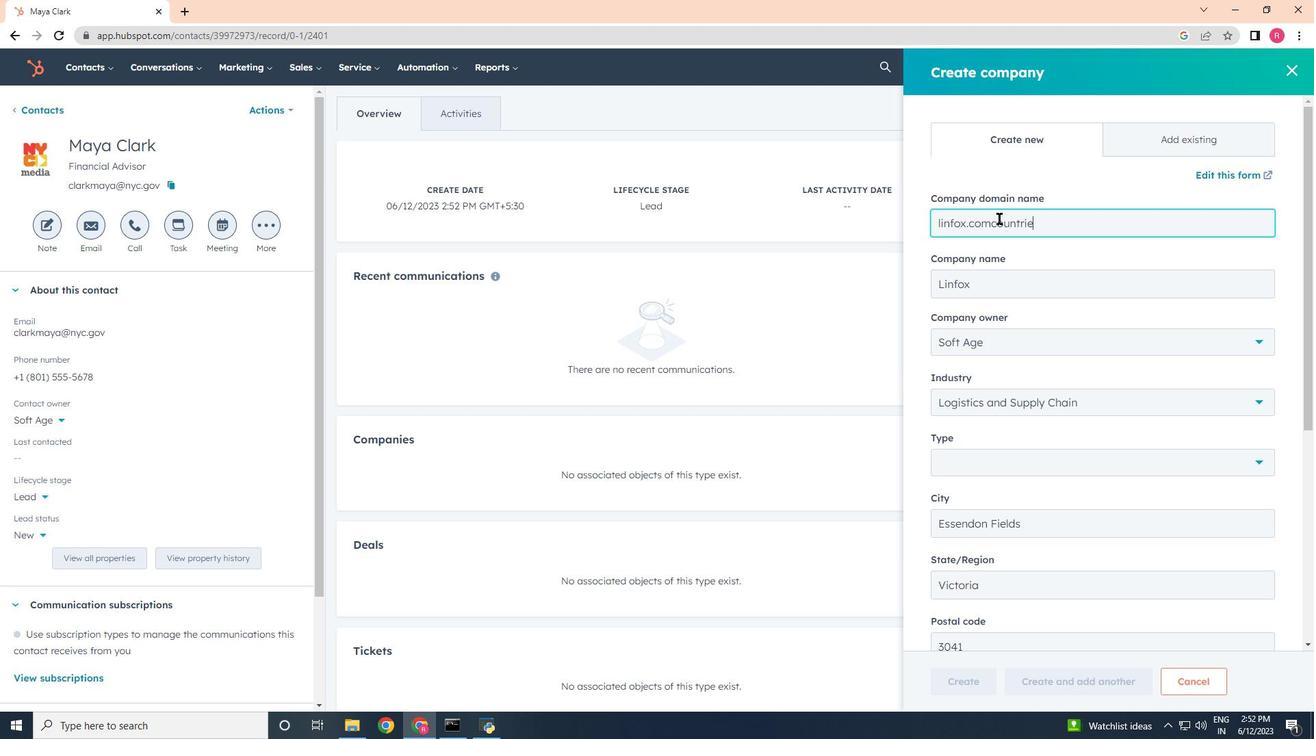 
Action: Mouse moved to (1034, 535)
Screenshot: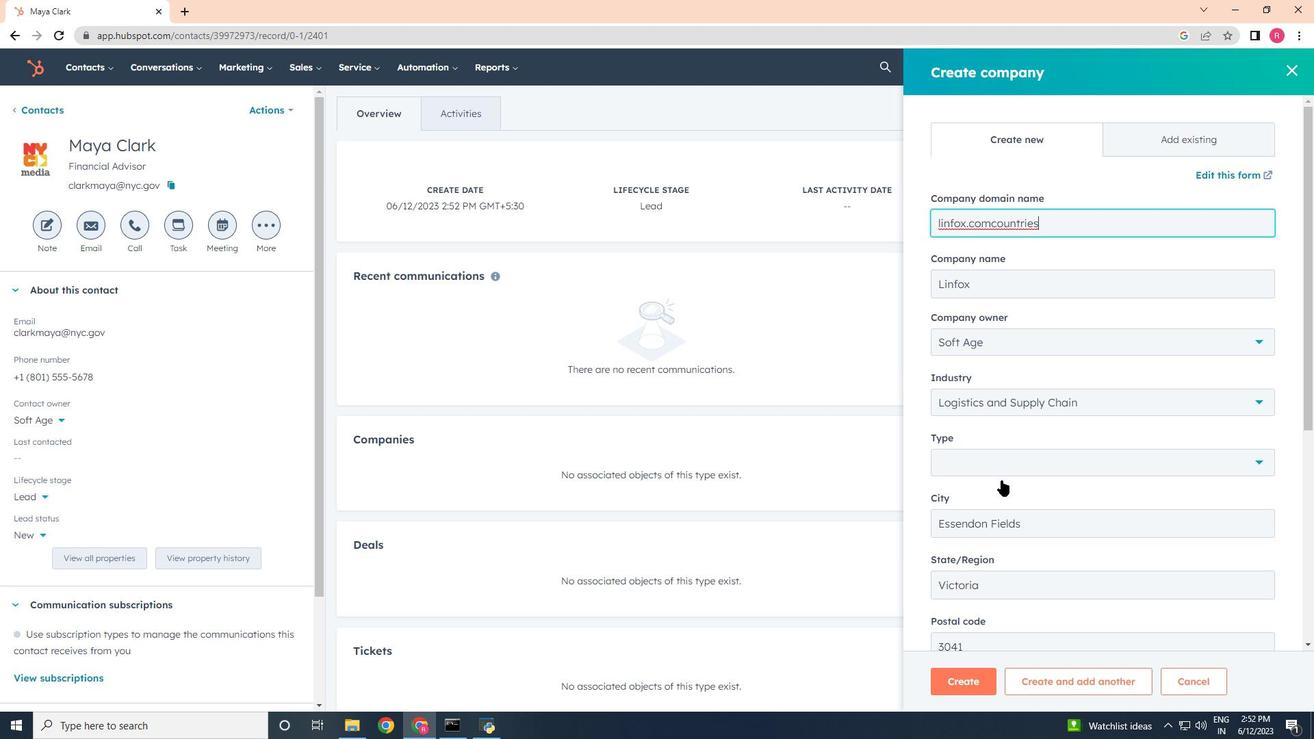 
Action: Mouse scrolled (1034, 534) with delta (0, 0)
Screenshot: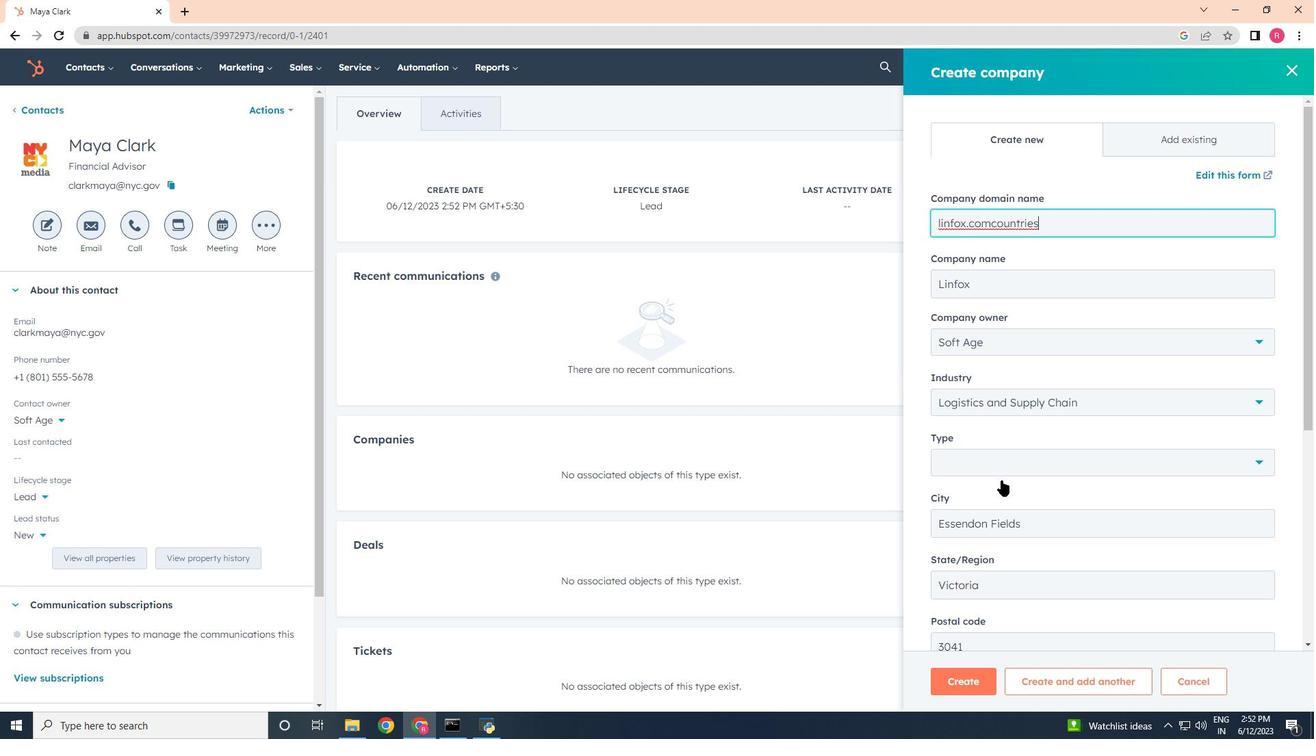 
Action: Mouse moved to (1035, 544)
Screenshot: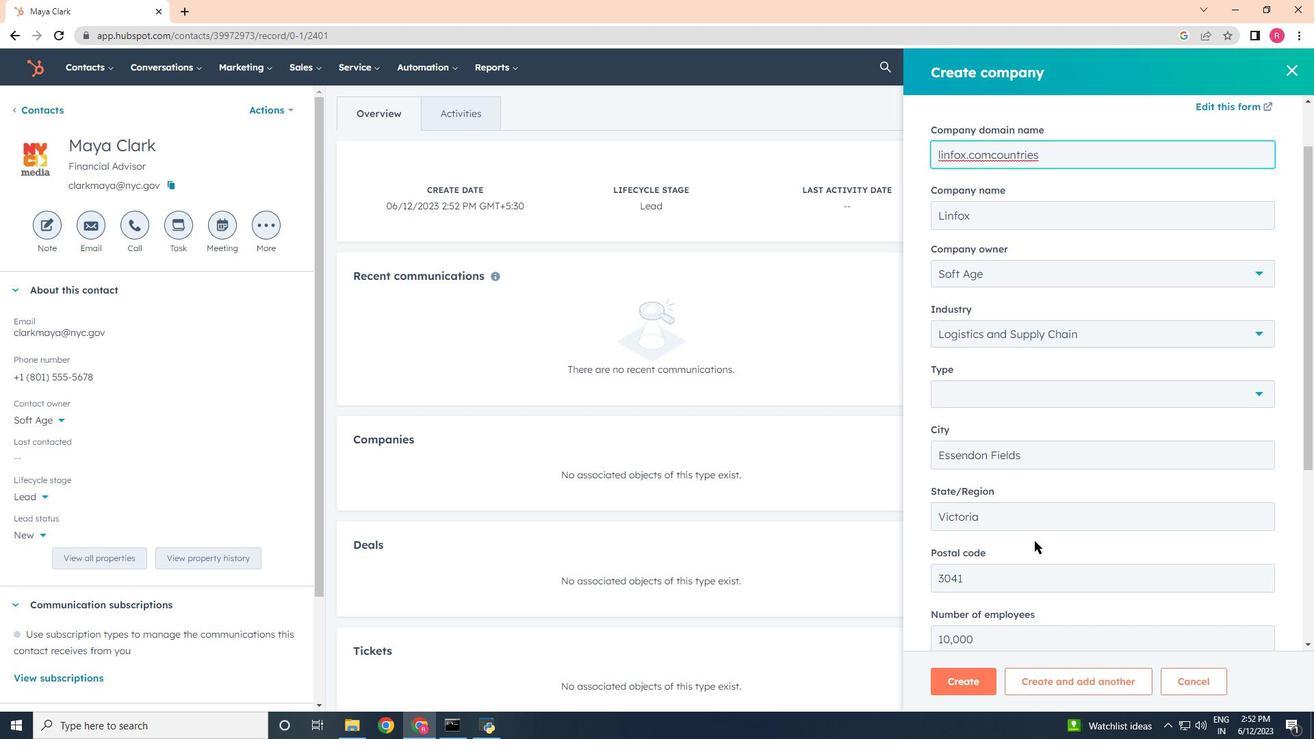 
Action: Mouse scrolled (1035, 543) with delta (0, 0)
Screenshot: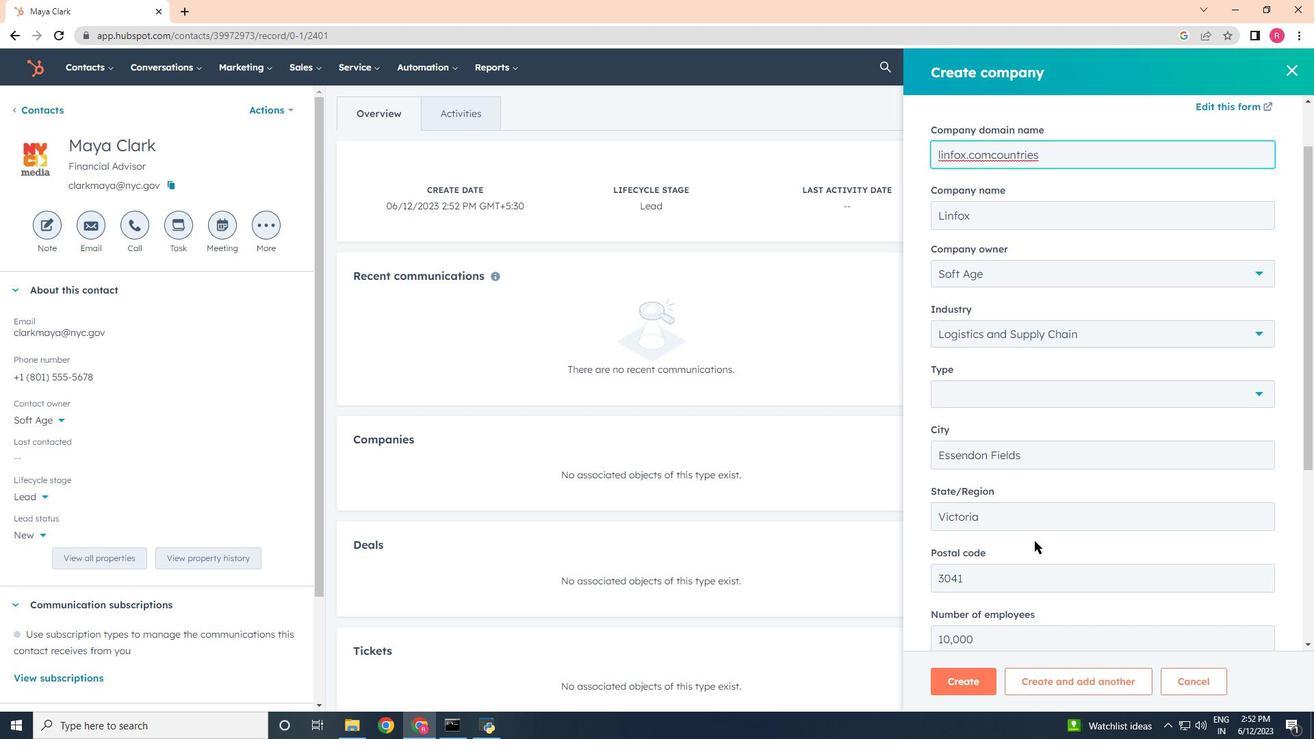 
Action: Mouse moved to (1035, 557)
Screenshot: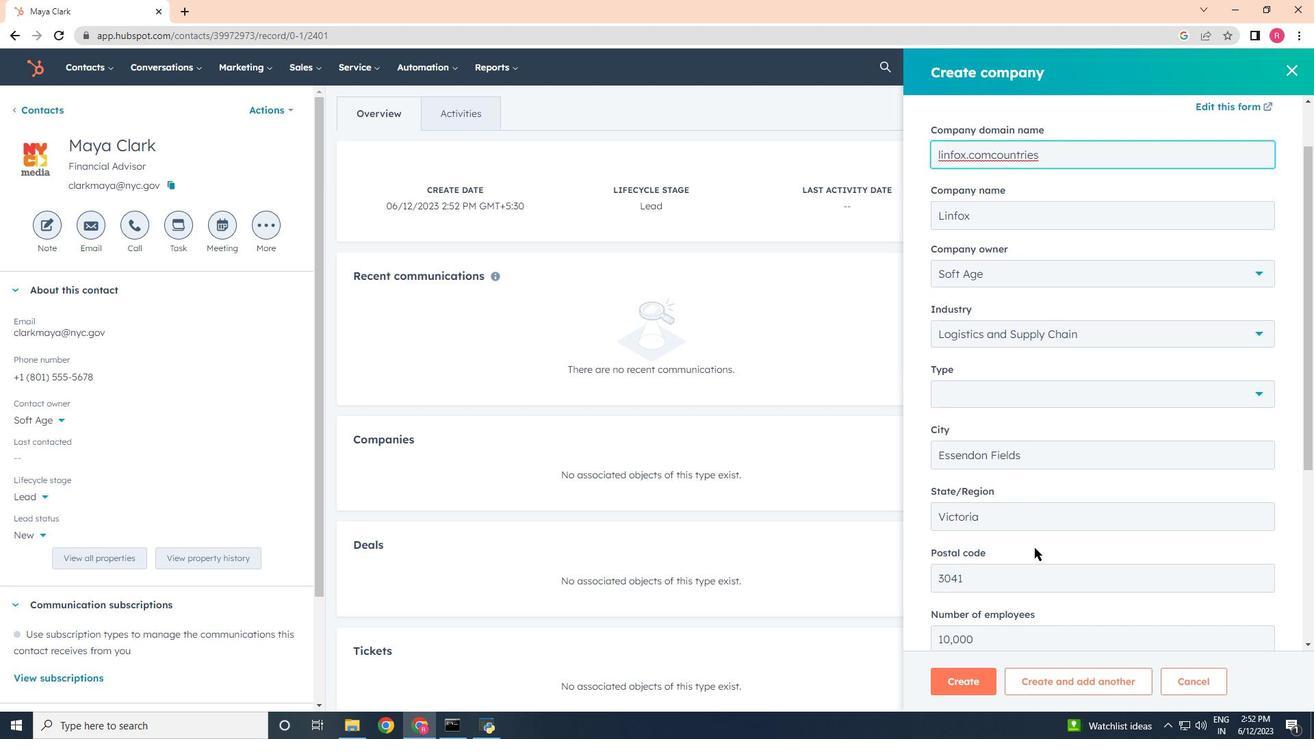 
Action: Mouse scrolled (1035, 556) with delta (0, 0)
Screenshot: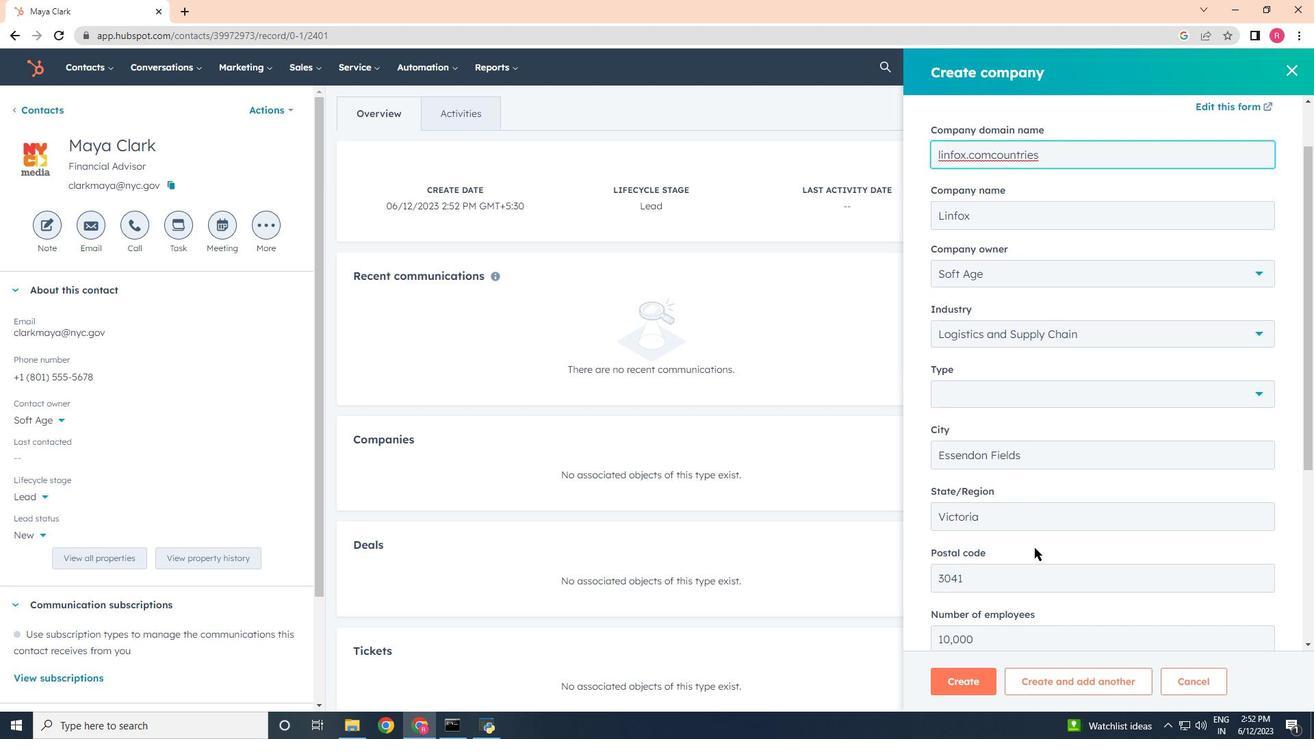 
Action: Mouse moved to (1035, 559)
Screenshot: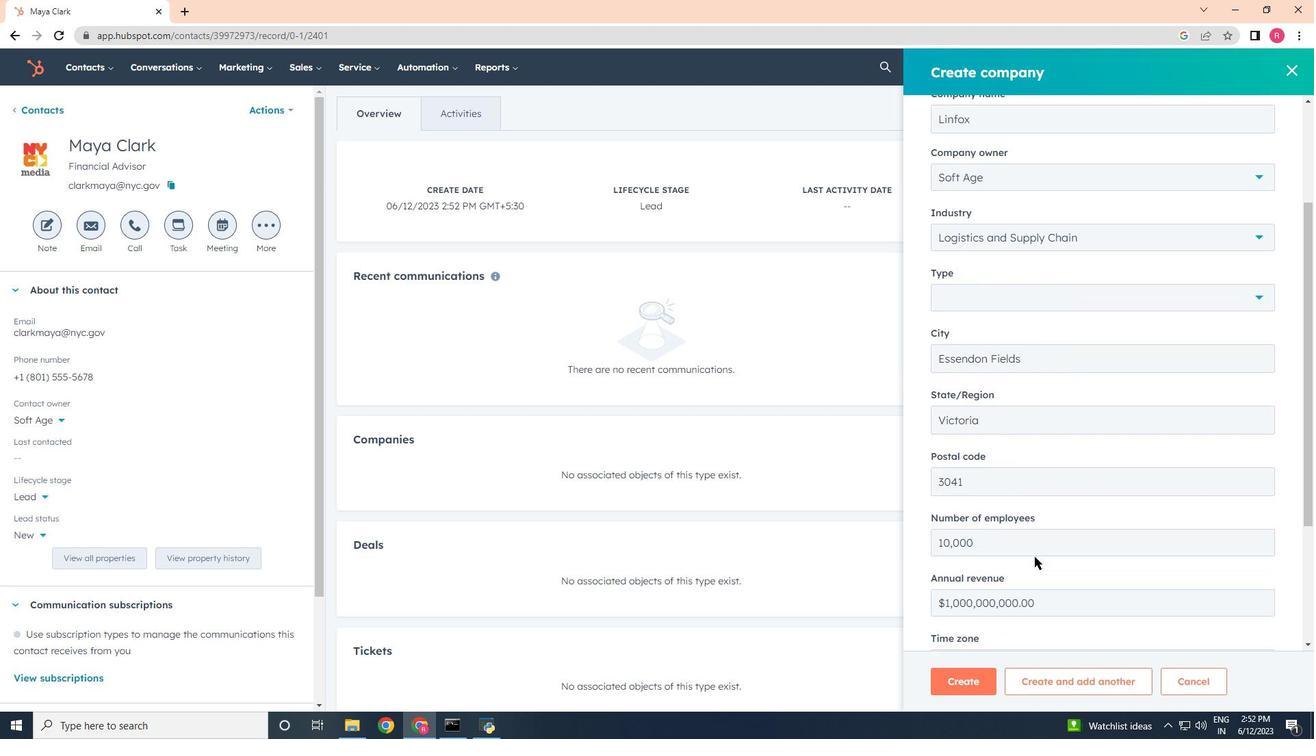 
Action: Mouse scrolled (1035, 558) with delta (0, 0)
Screenshot: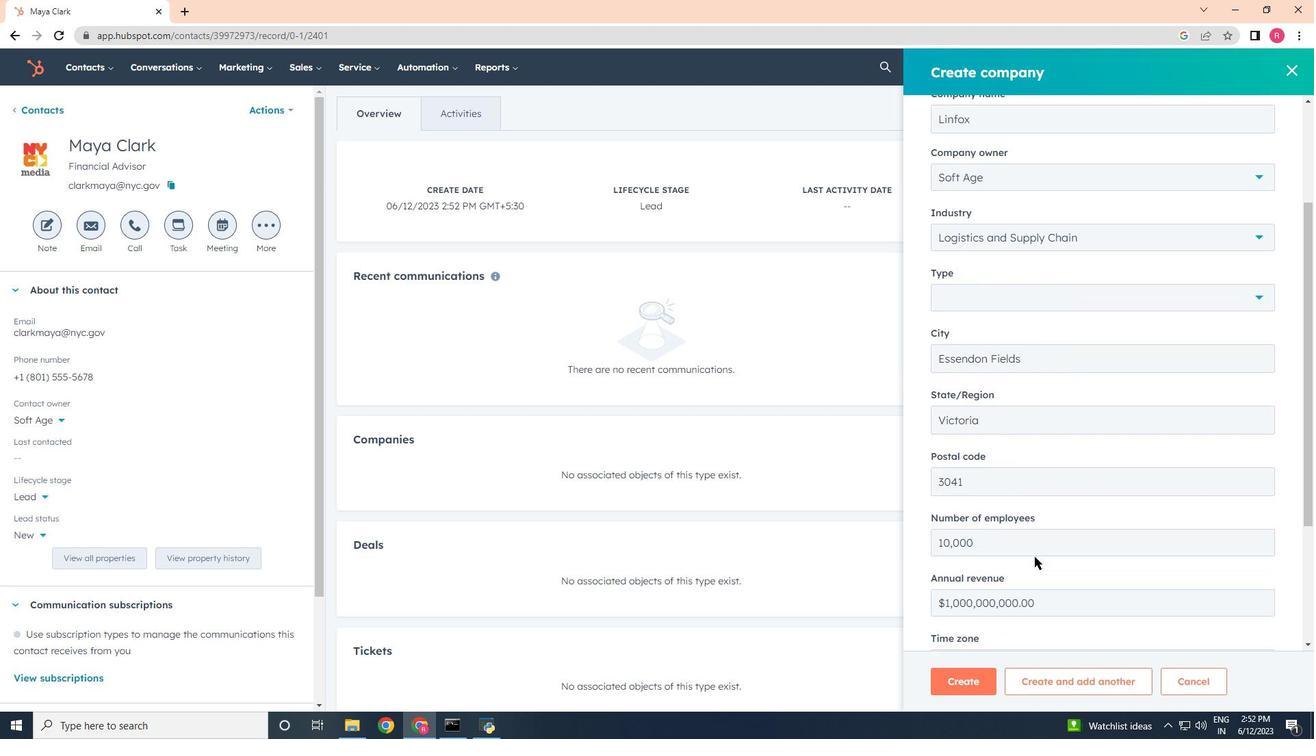 
Action: Mouse moved to (984, 676)
Screenshot: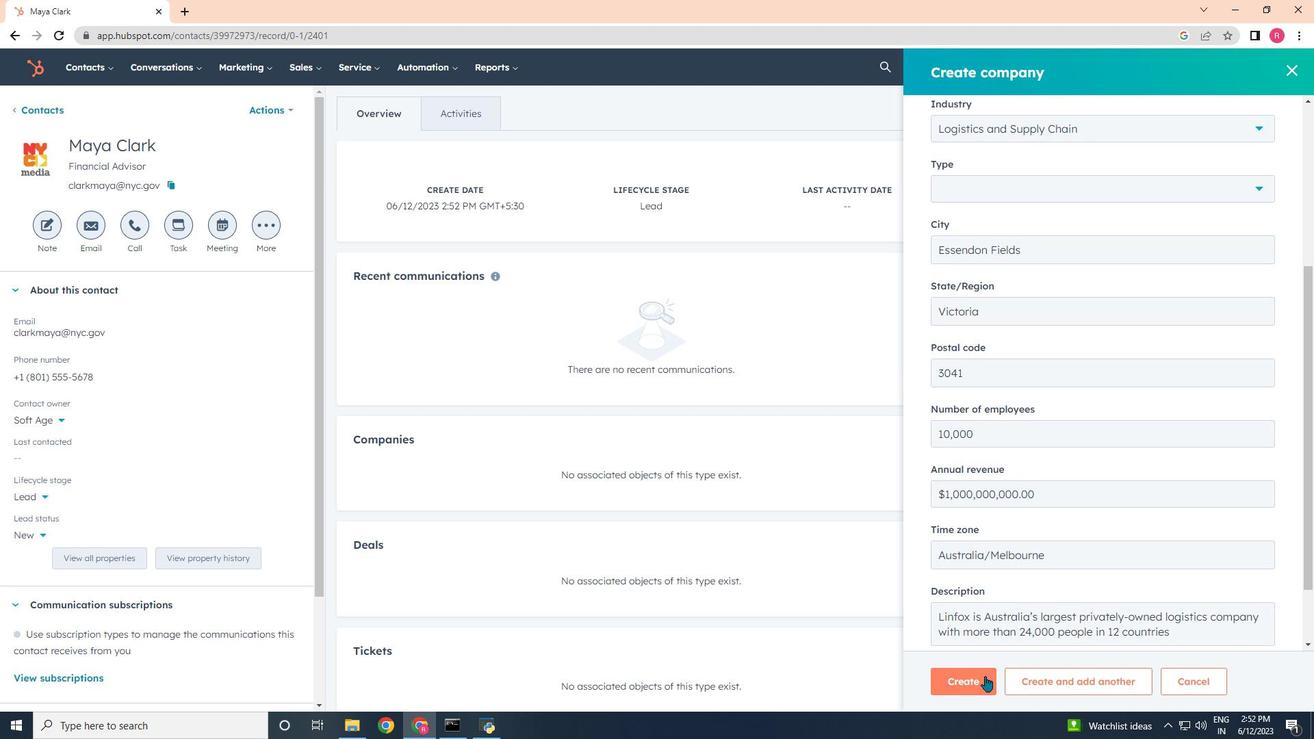 
Action: Mouse pressed left at (984, 676)
Screenshot: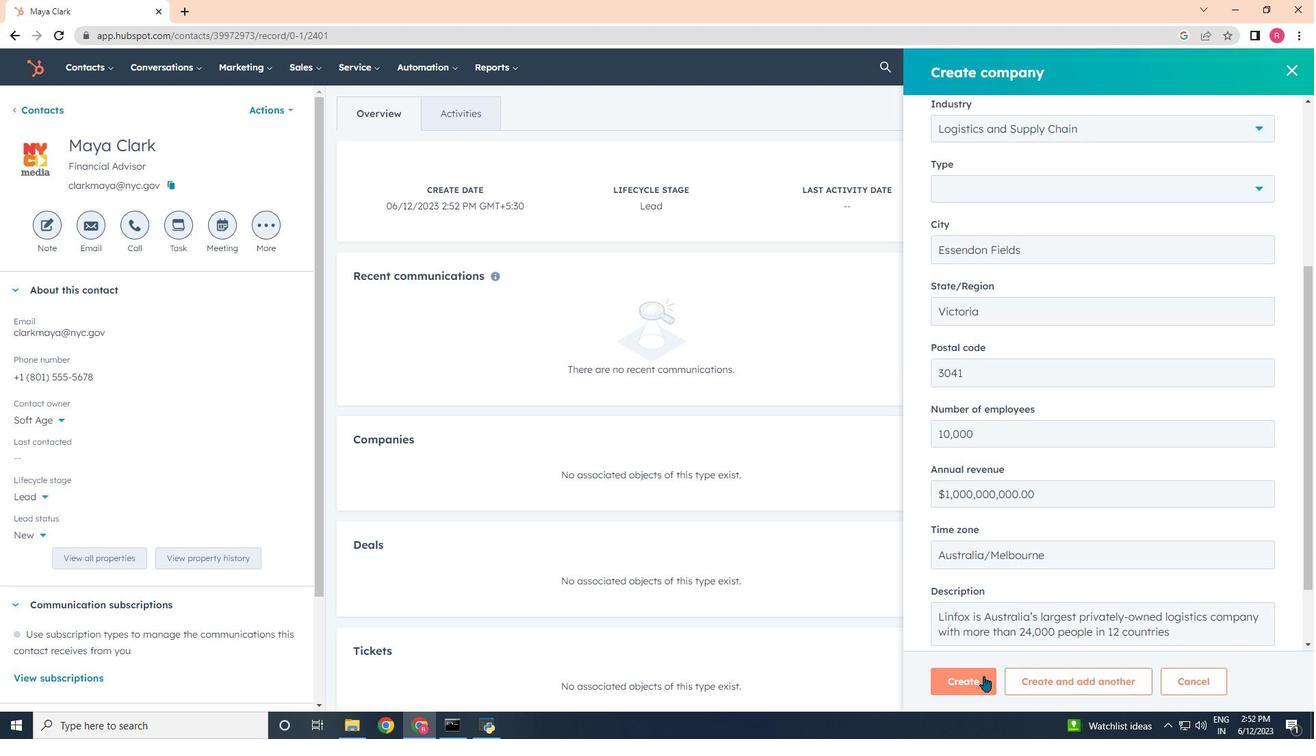 
Action: Mouse moved to (981, 676)
Screenshot: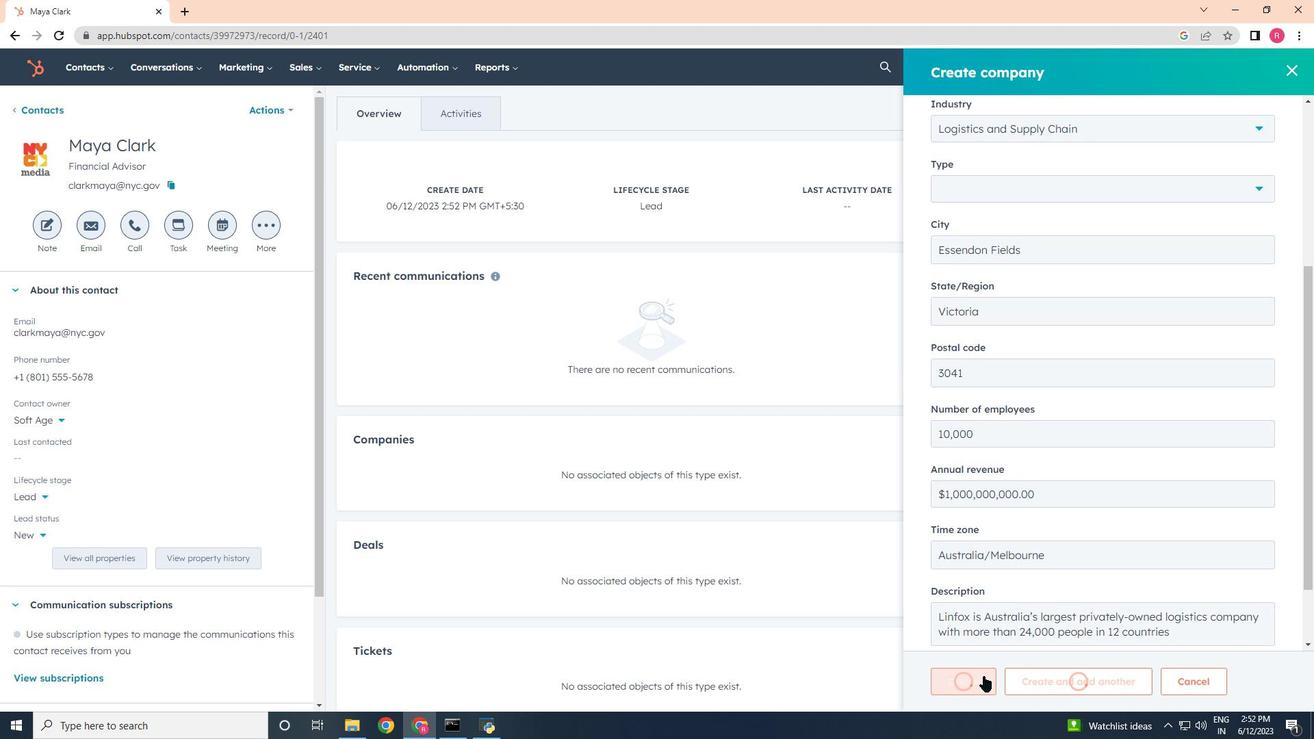 
